 Task: Search one way flight ticket for 2 adults, 2 infants in seat and 1 infant on lap in first from Flagstaff: Flagstaff Pulliam Airport to Rock Springs: Southwest Wyoming Regional Airport (rock Springs Sweetwater County Airport) on 8-5-2023. Choice of flights is Westjet. Number of bags: 1 checked bag. Price is upto 75000. Outbound departure time preference is 15:15.
Action: Mouse moved to (375, 326)
Screenshot: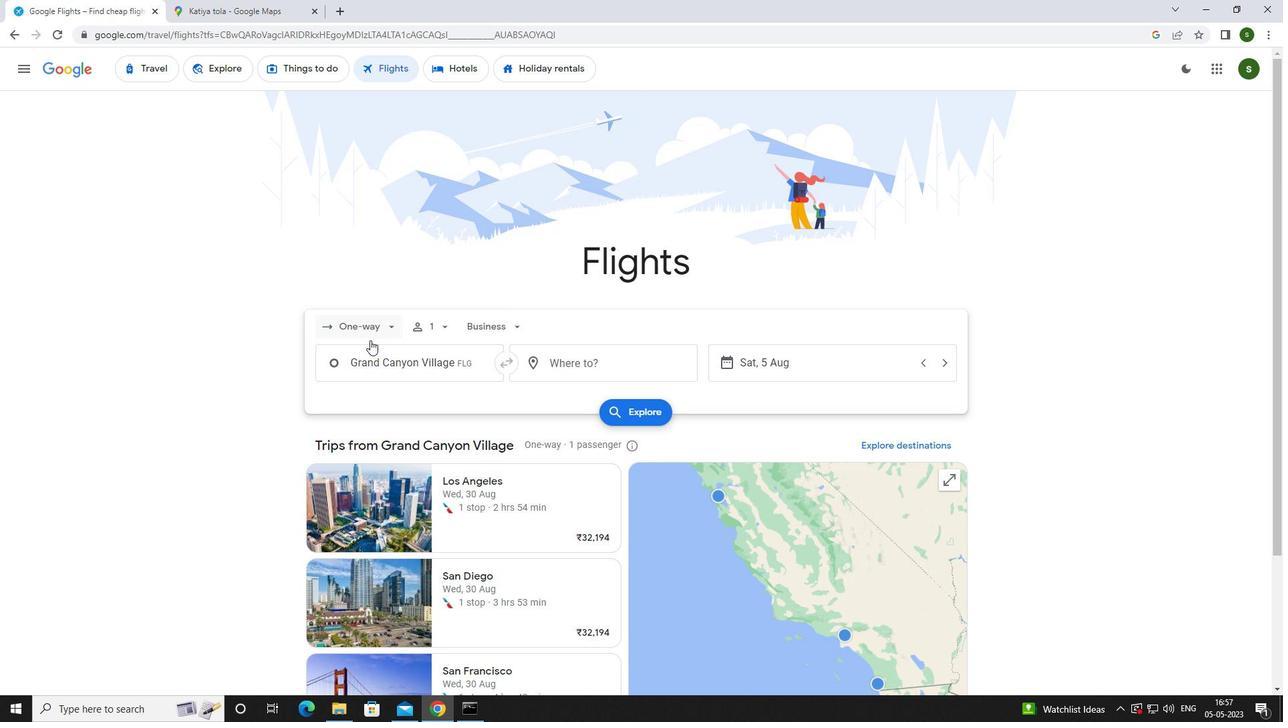 
Action: Mouse pressed left at (375, 326)
Screenshot: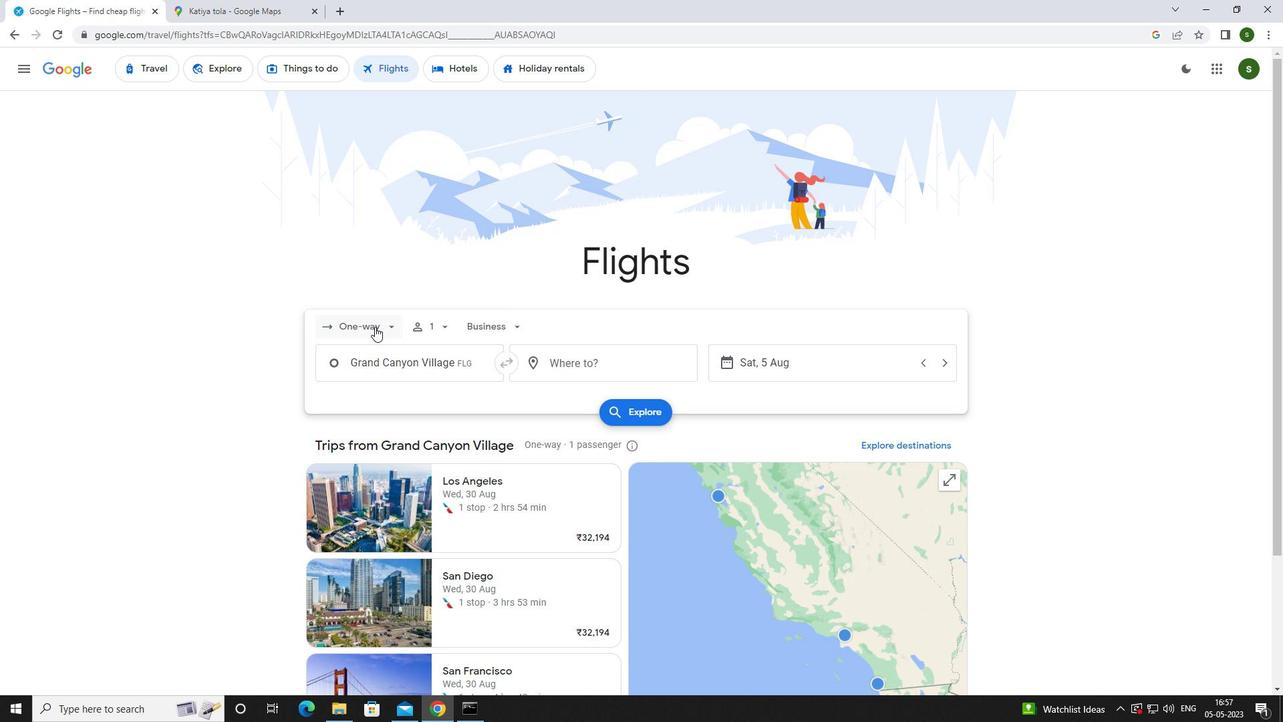 
Action: Mouse moved to (385, 389)
Screenshot: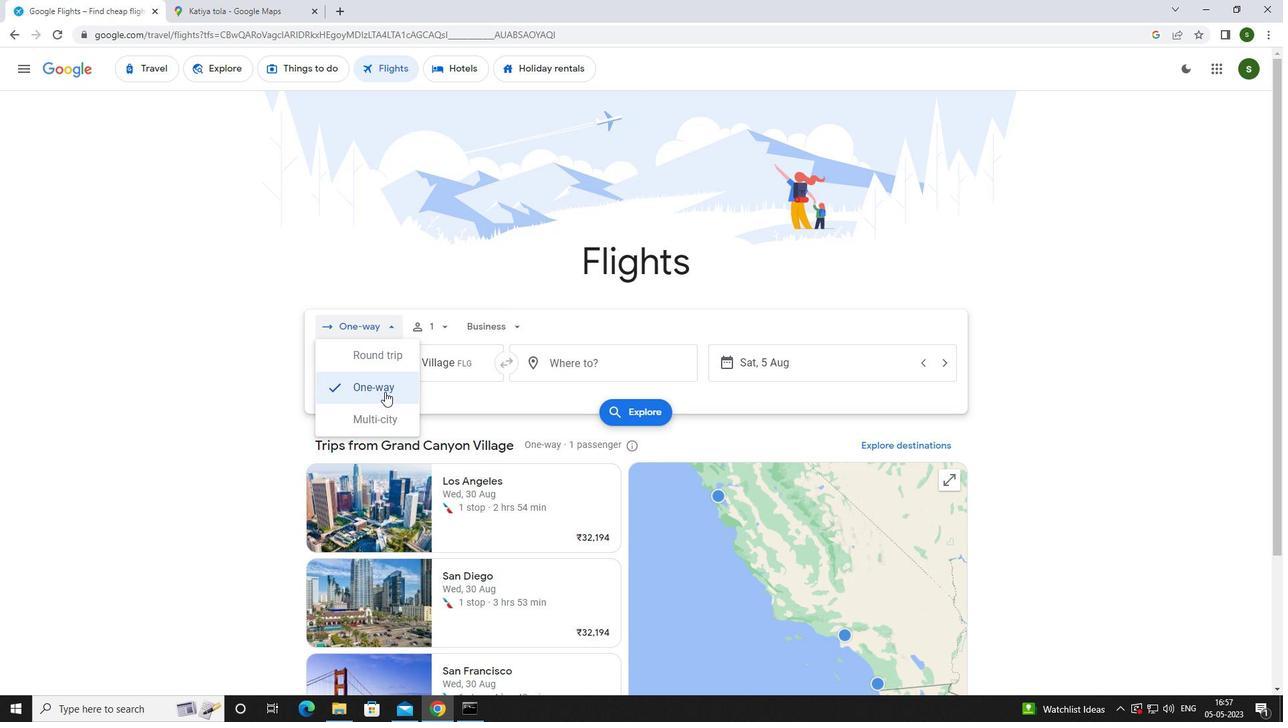 
Action: Mouse pressed left at (385, 389)
Screenshot: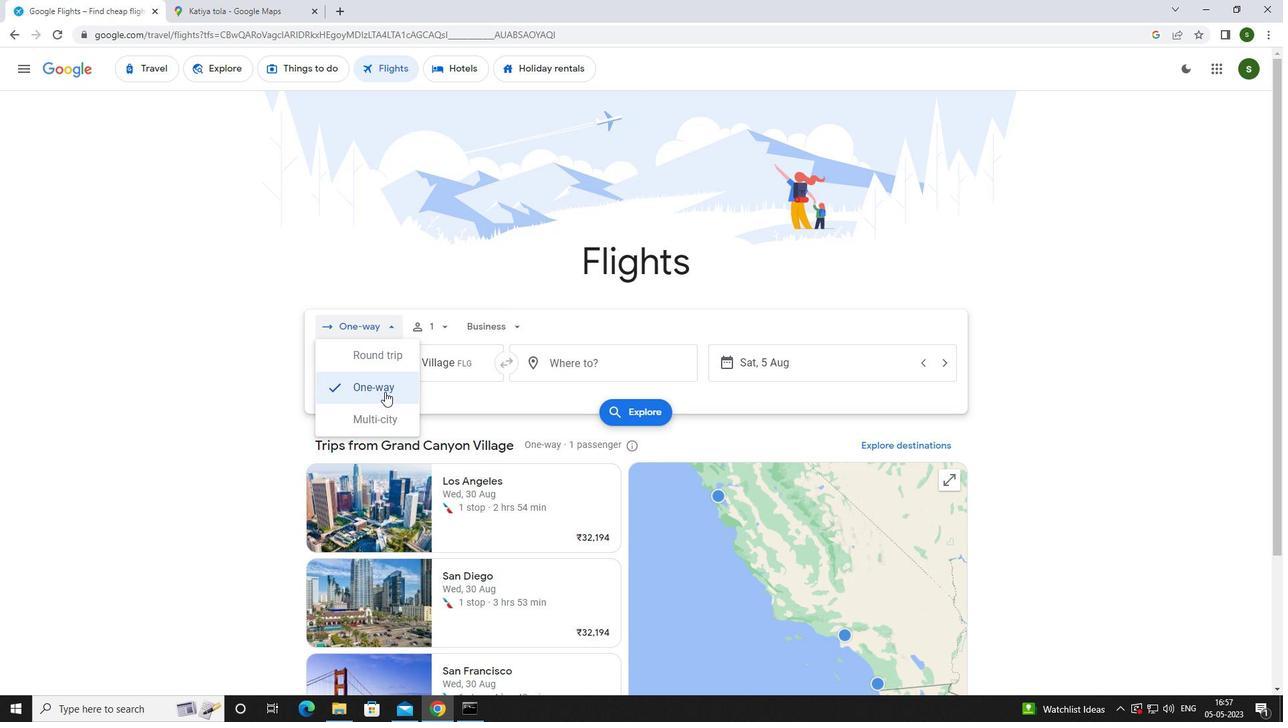 
Action: Mouse moved to (433, 328)
Screenshot: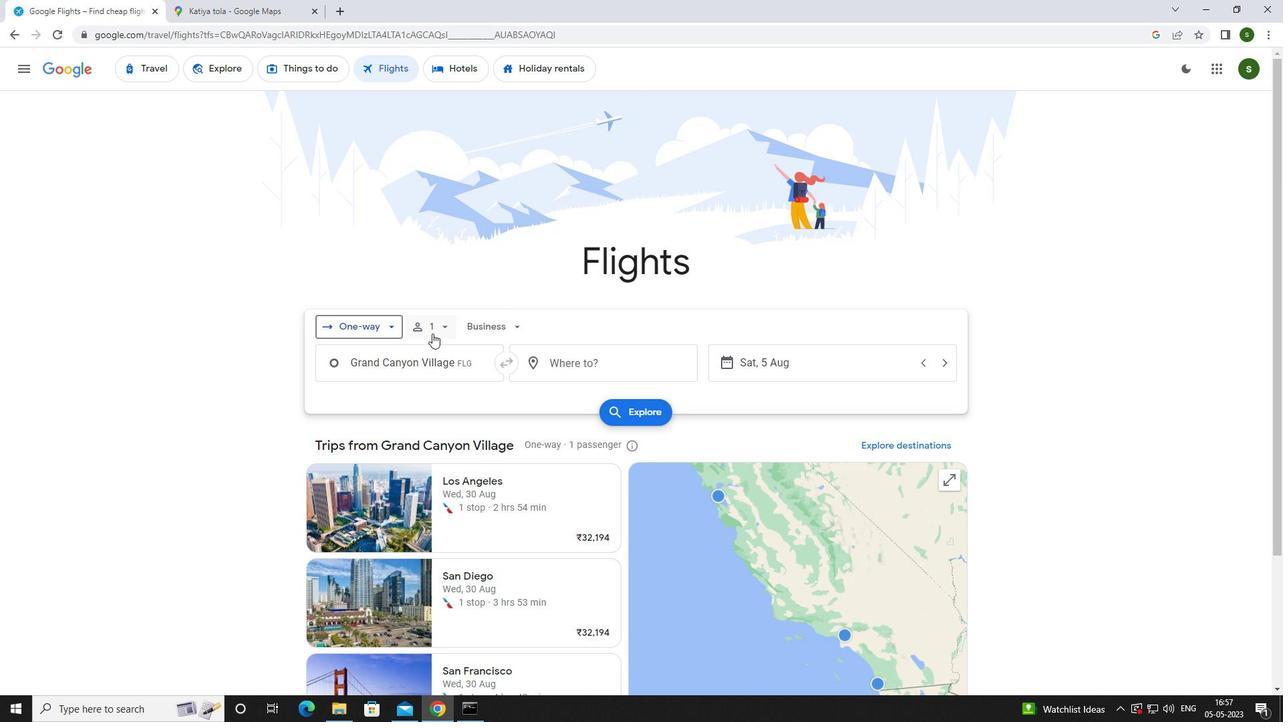 
Action: Mouse pressed left at (433, 328)
Screenshot: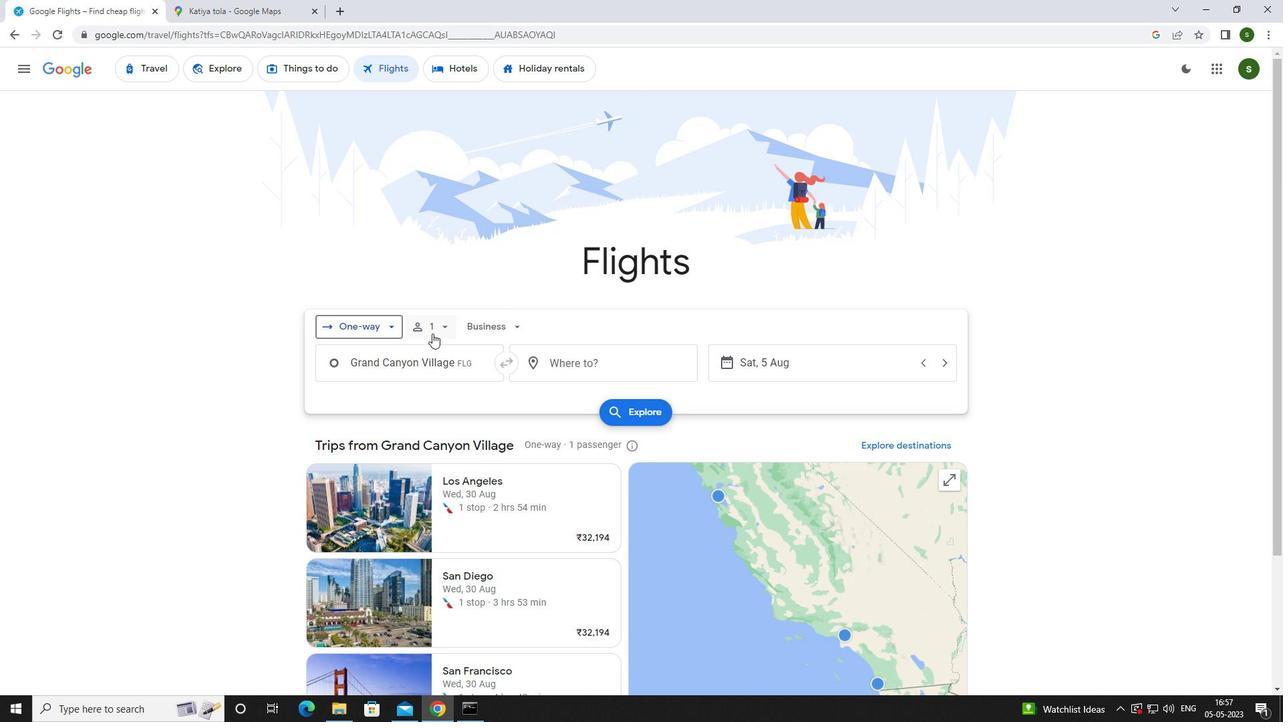 
Action: Mouse moved to (545, 361)
Screenshot: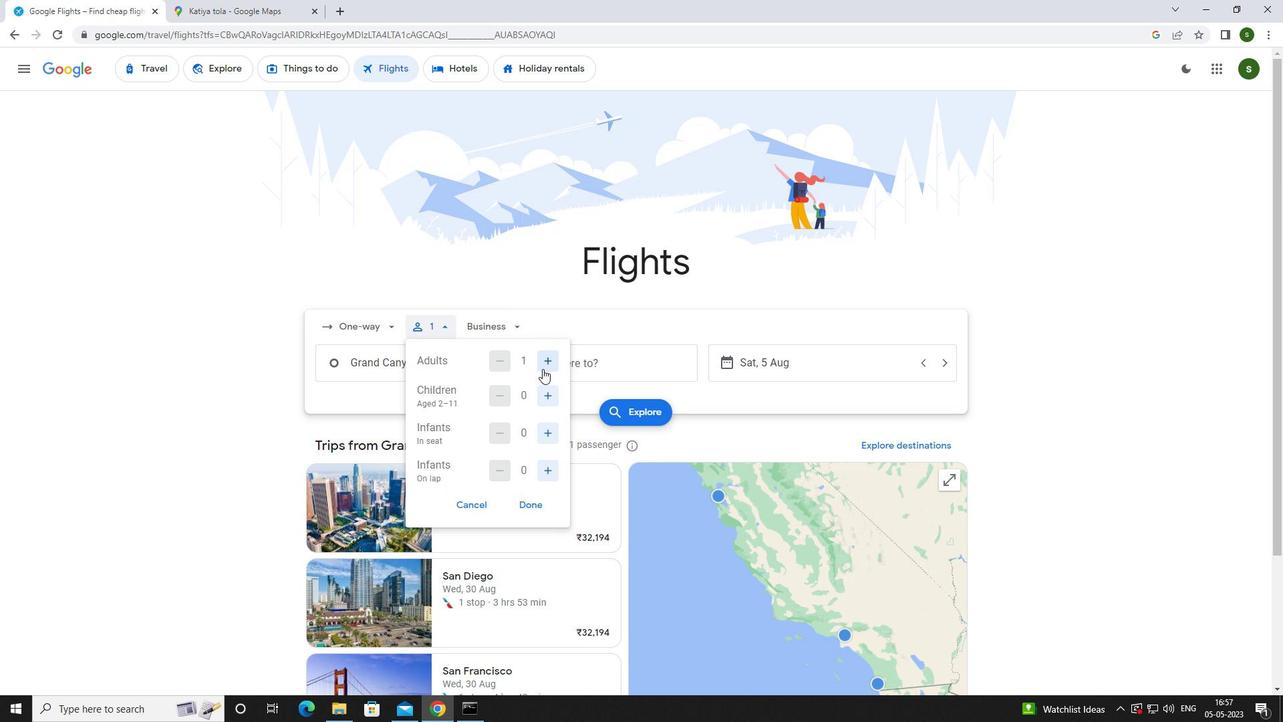 
Action: Mouse pressed left at (545, 361)
Screenshot: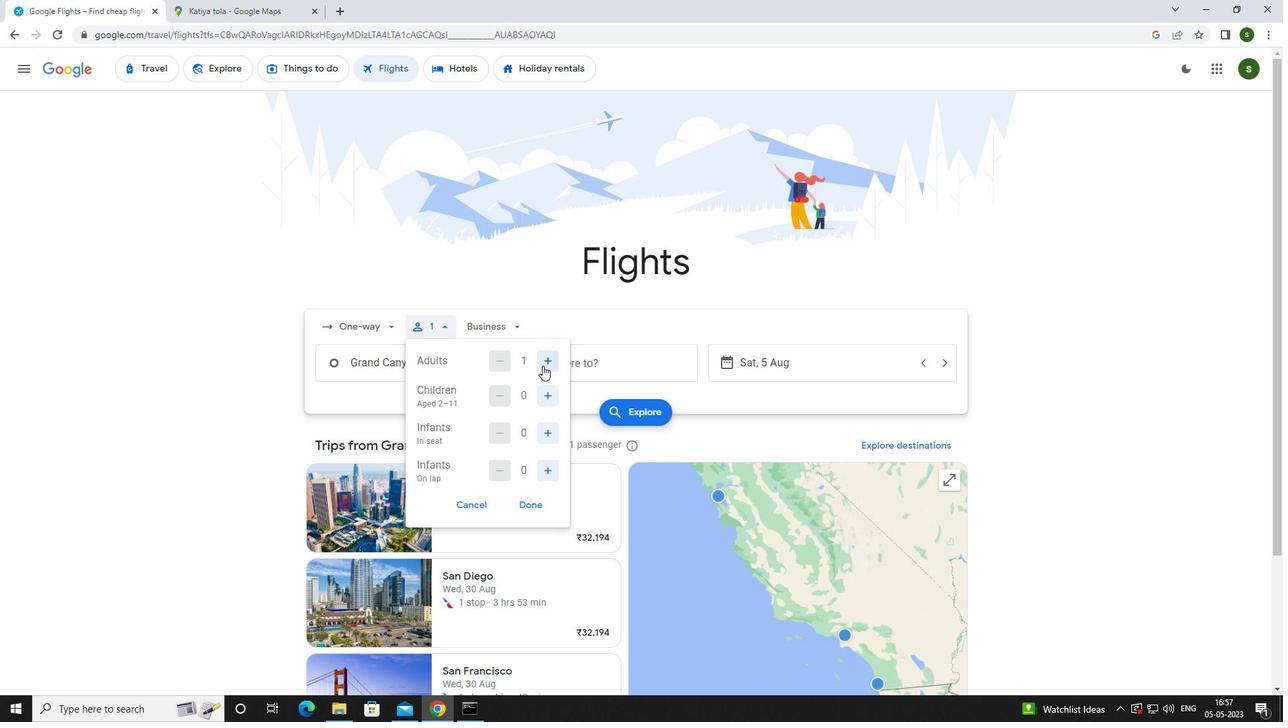 
Action: Mouse moved to (554, 435)
Screenshot: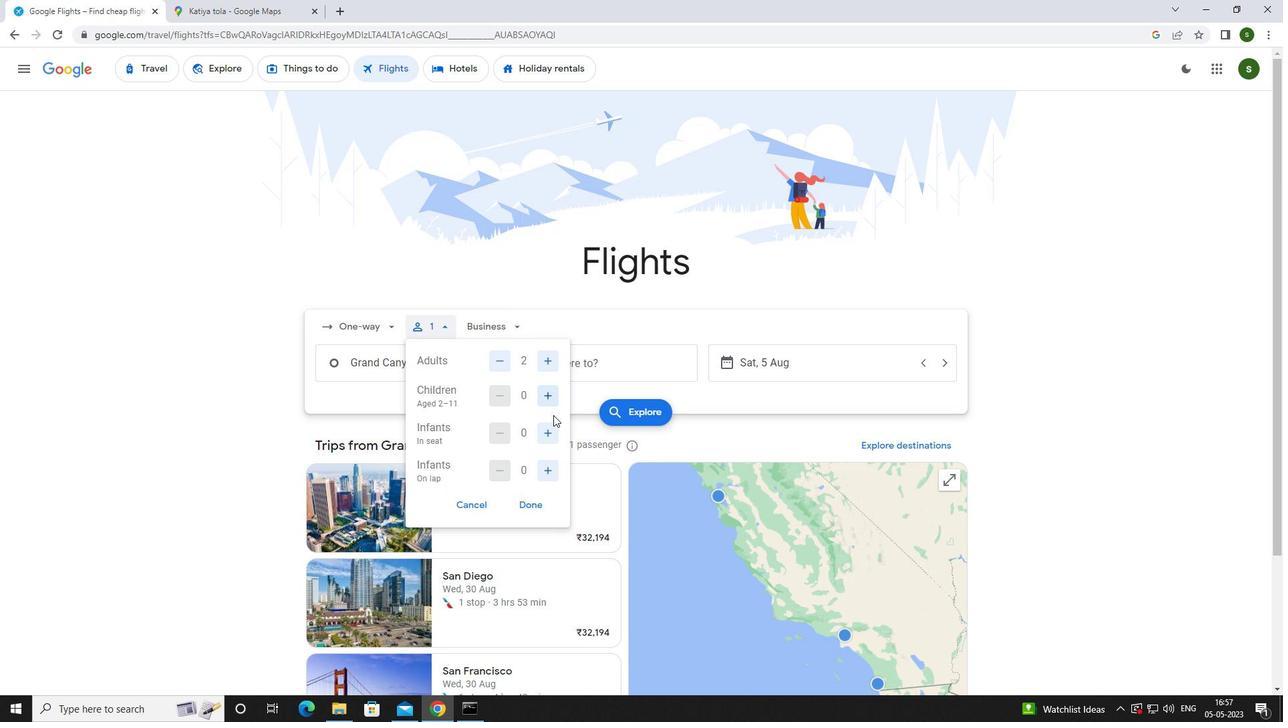 
Action: Mouse pressed left at (554, 435)
Screenshot: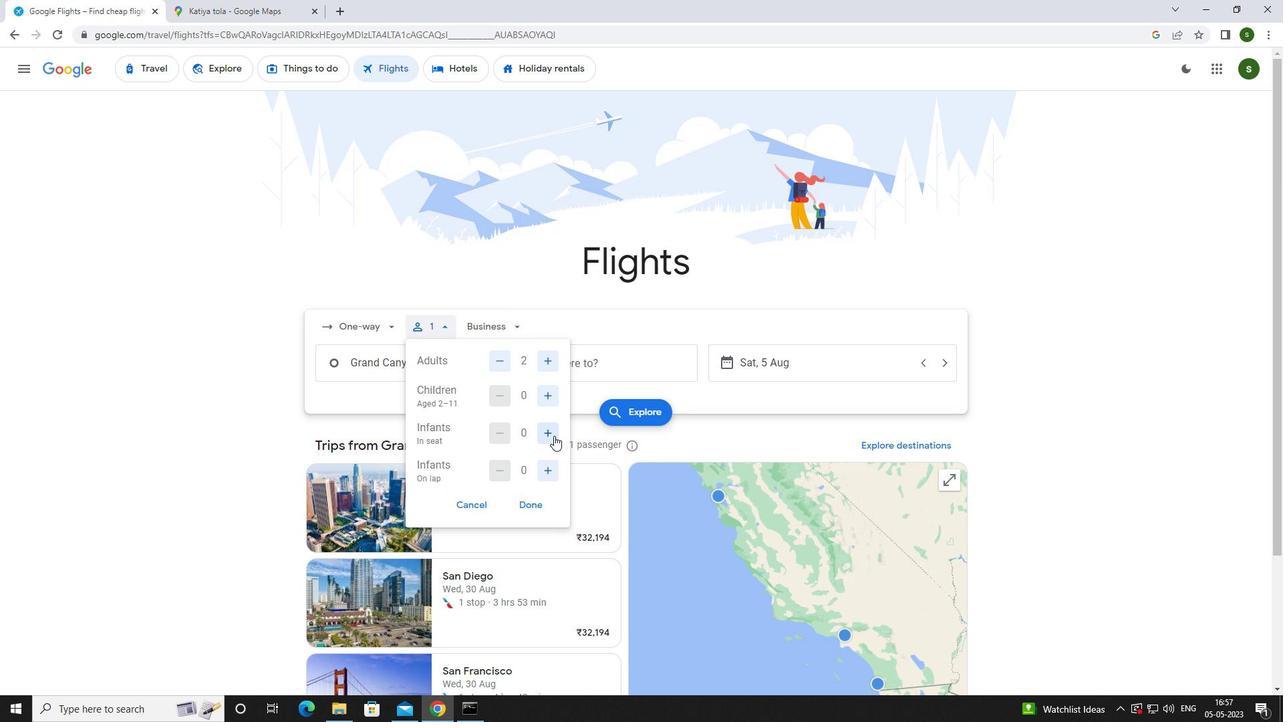 
Action: Mouse pressed left at (554, 435)
Screenshot: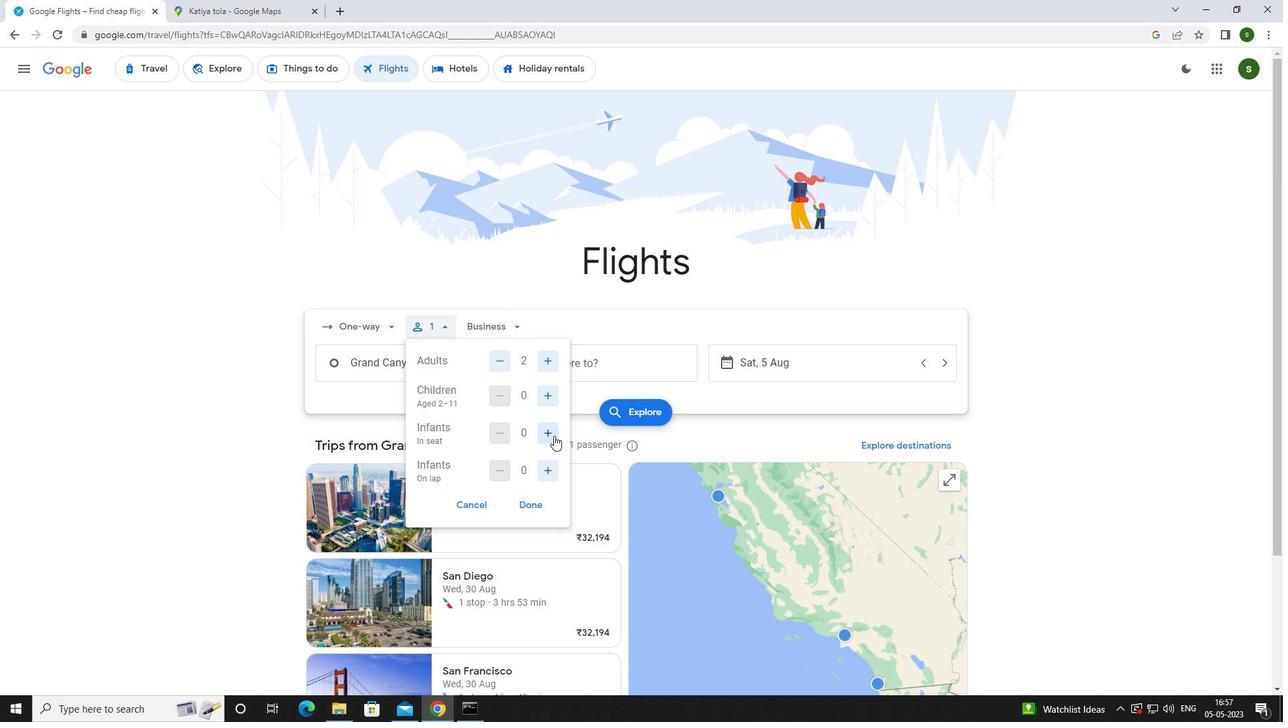 
Action: Mouse moved to (551, 472)
Screenshot: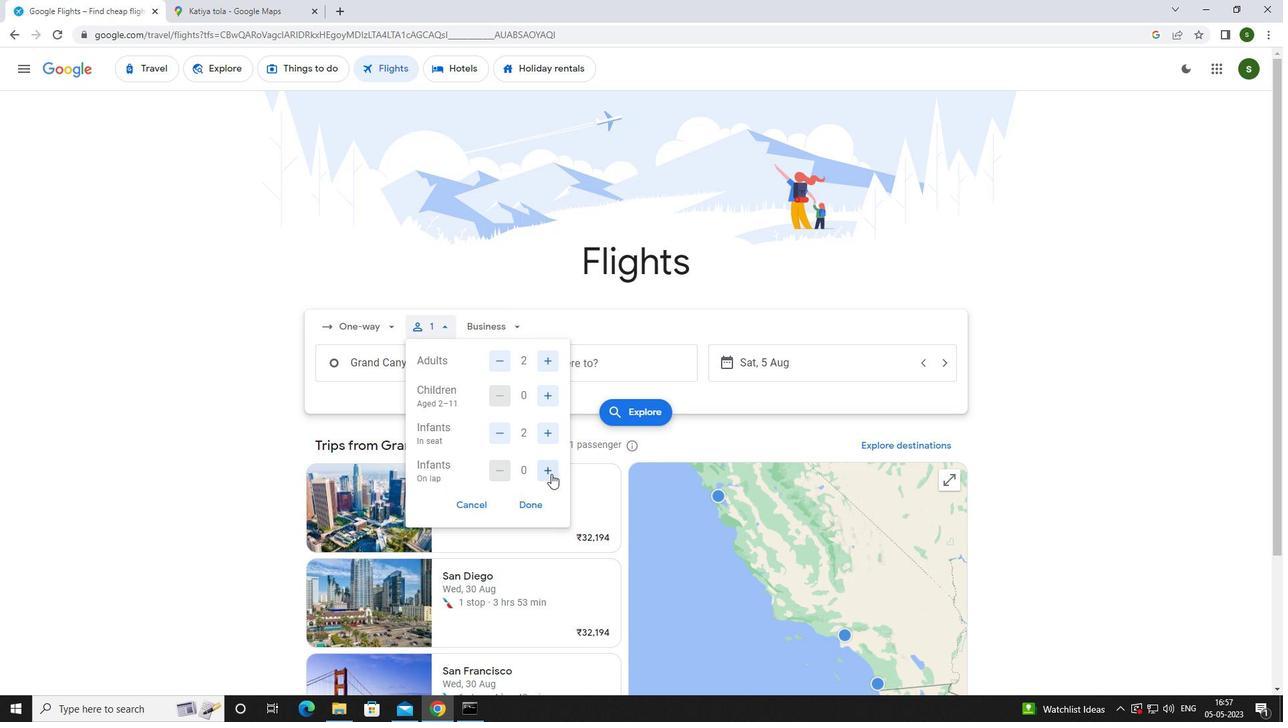 
Action: Mouse pressed left at (551, 472)
Screenshot: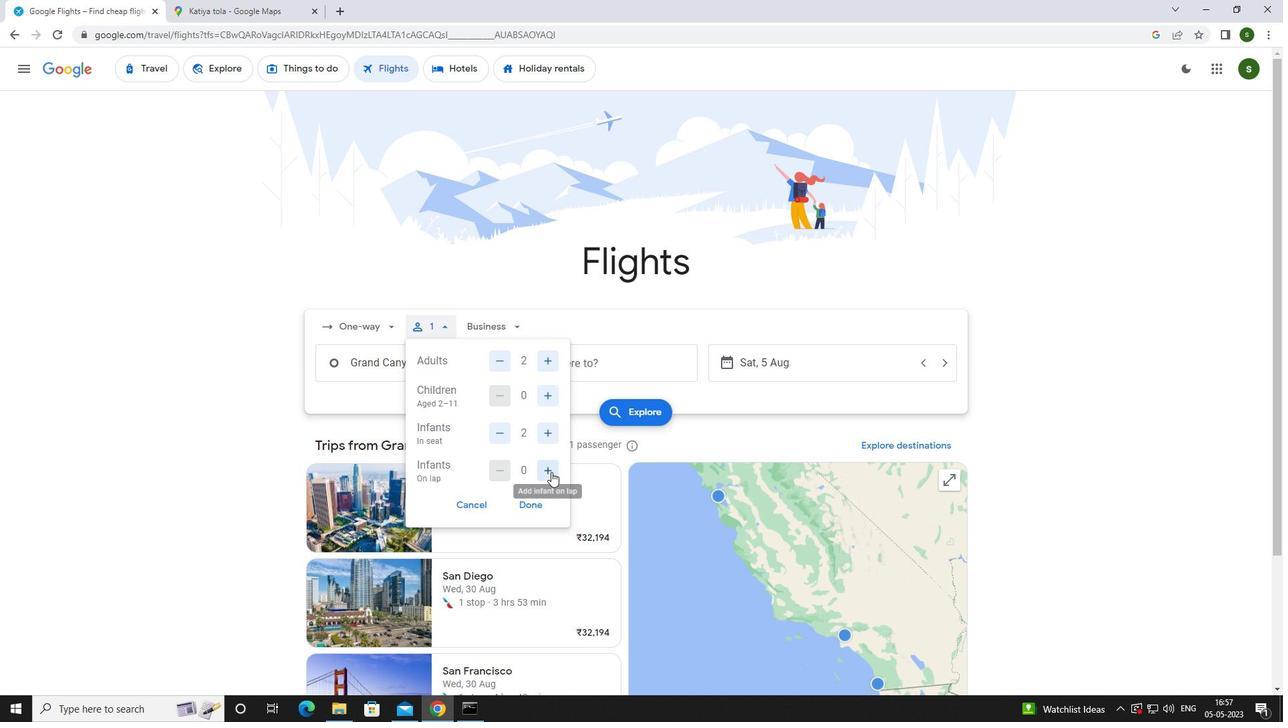 
Action: Mouse moved to (518, 329)
Screenshot: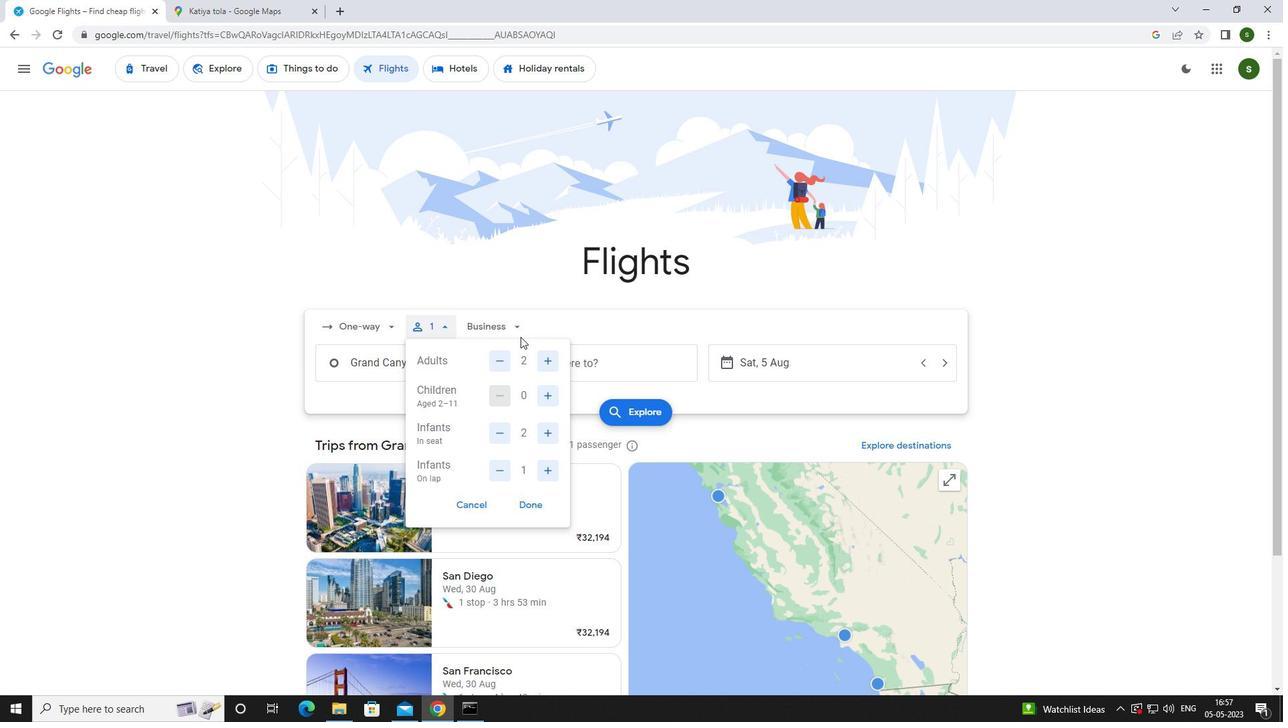 
Action: Mouse pressed left at (518, 329)
Screenshot: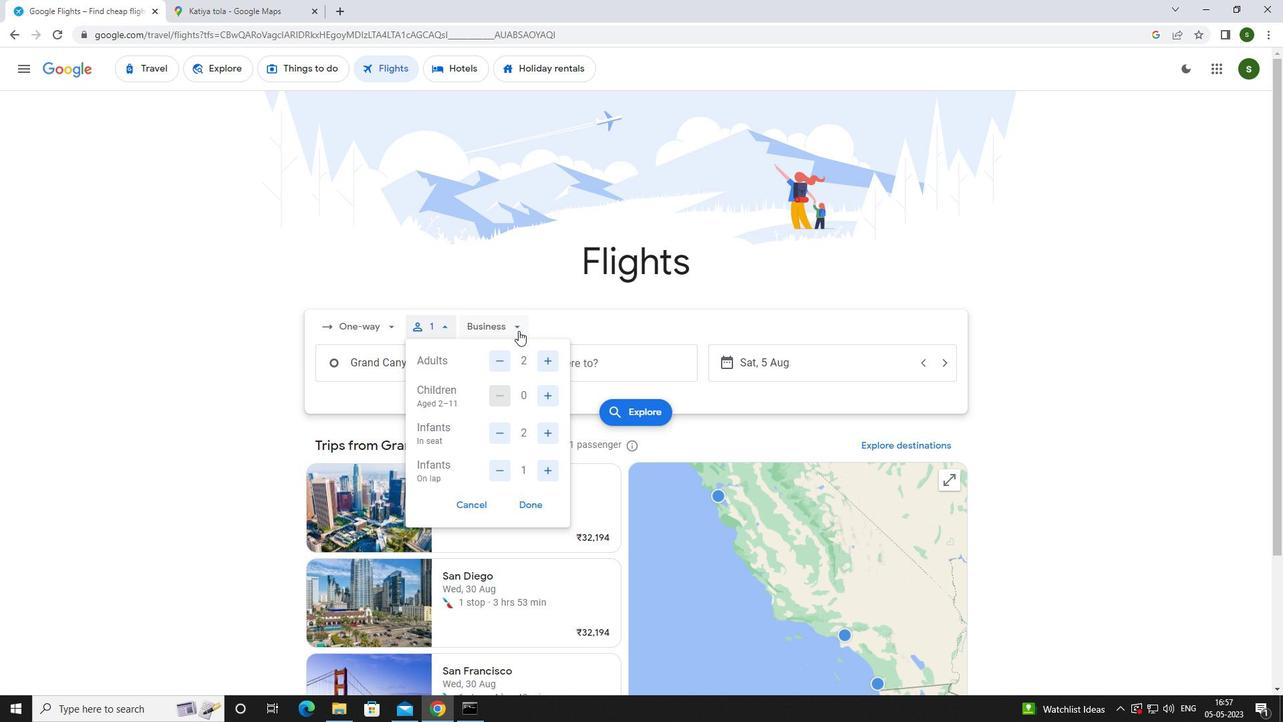 
Action: Mouse moved to (527, 450)
Screenshot: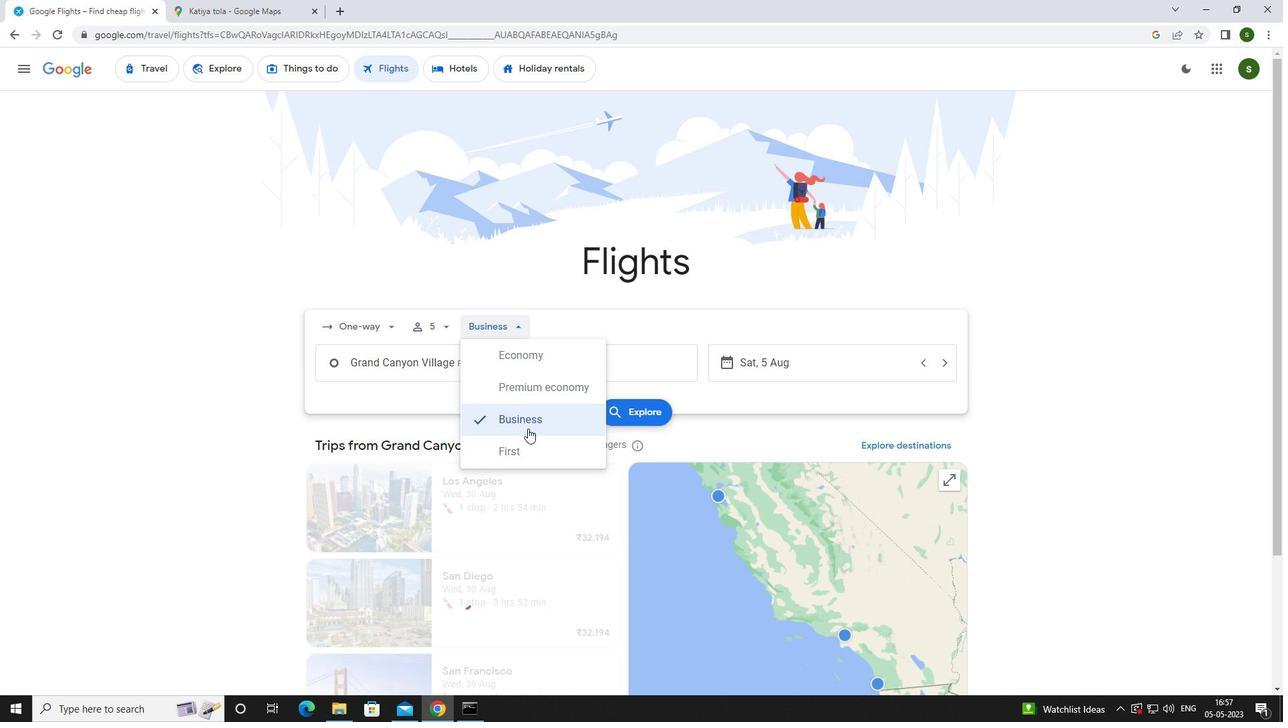 
Action: Mouse pressed left at (527, 450)
Screenshot: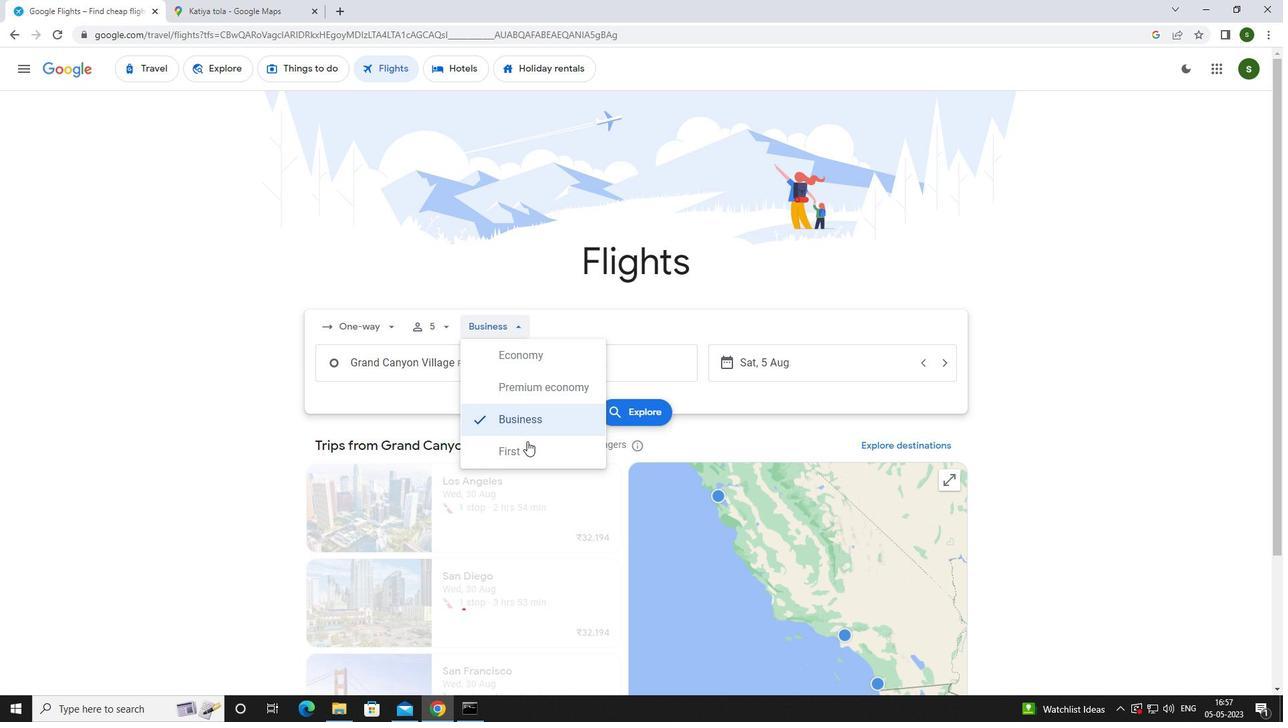 
Action: Mouse moved to (456, 361)
Screenshot: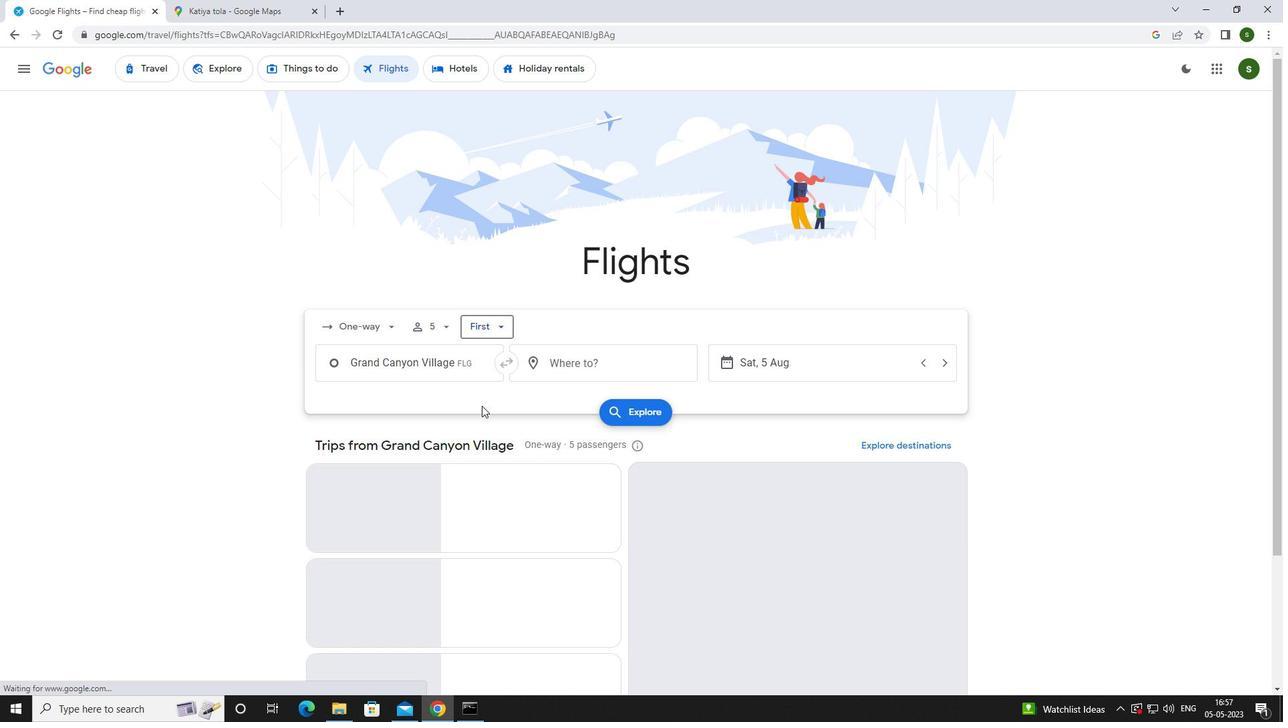 
Action: Mouse pressed left at (456, 361)
Screenshot: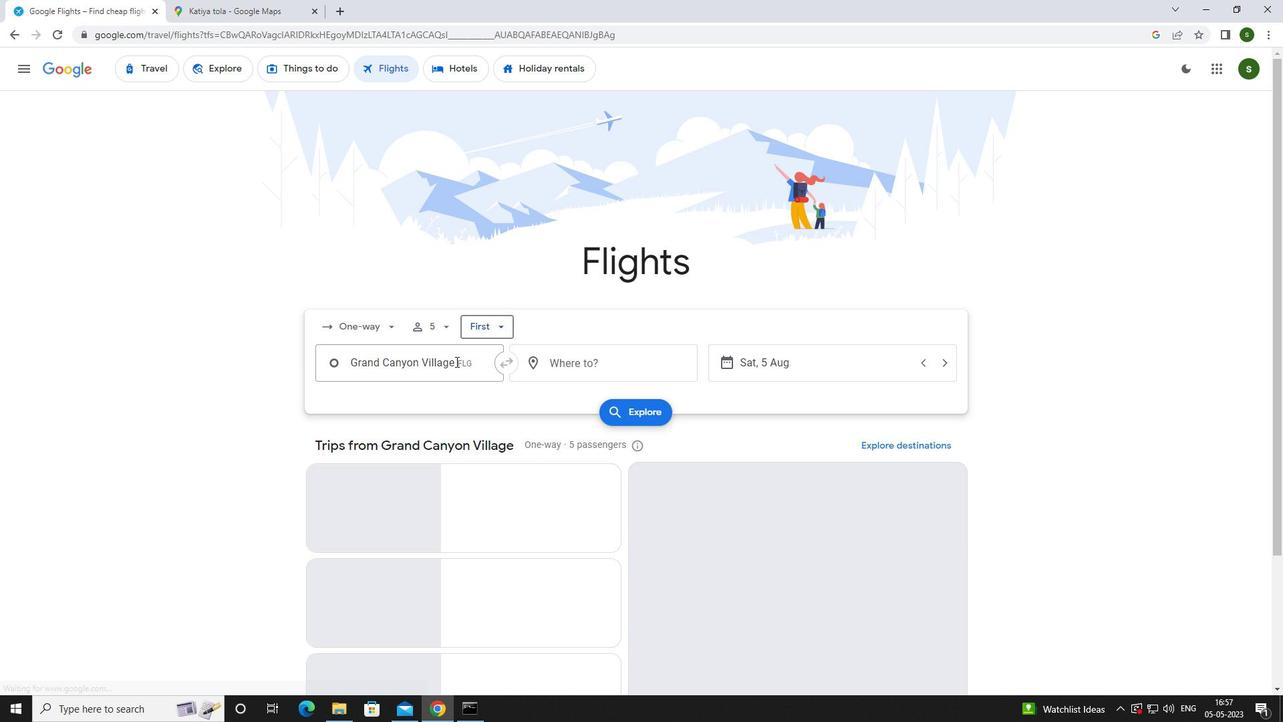 
Action: Key pressed <Key.caps_lock>f<Key.caps_lock>lagst
Screenshot: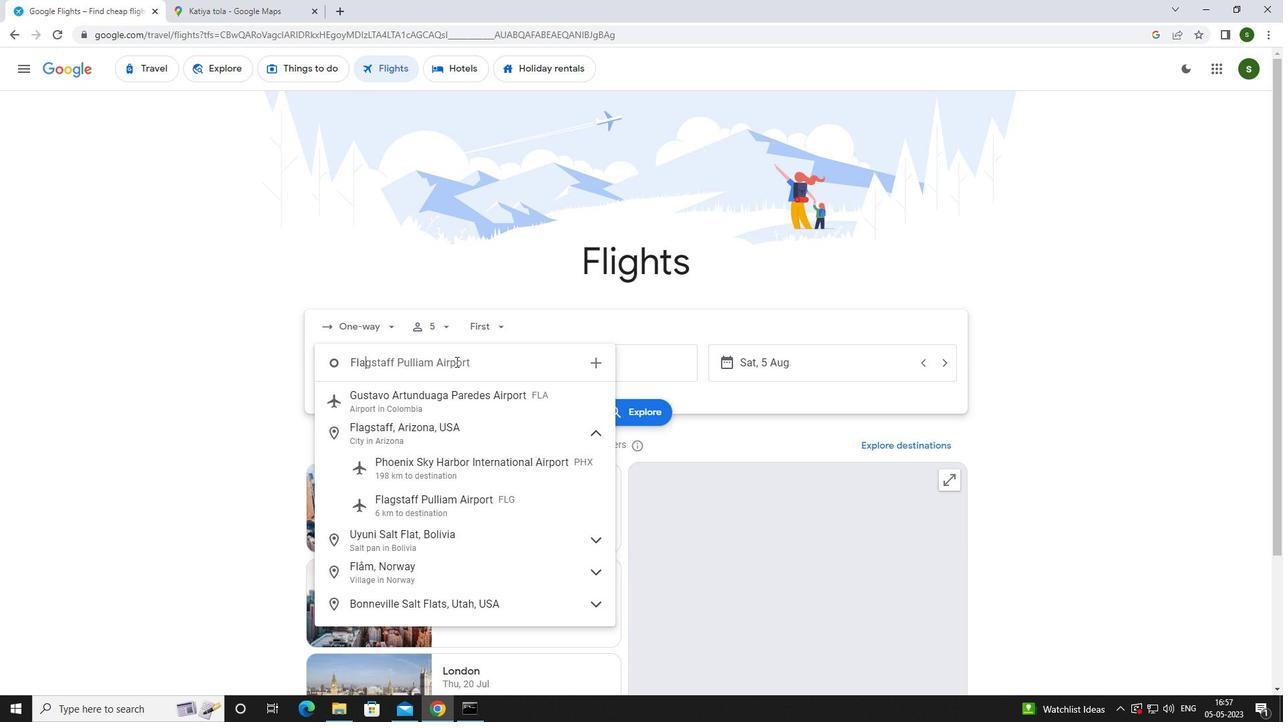 
Action: Mouse moved to (489, 459)
Screenshot: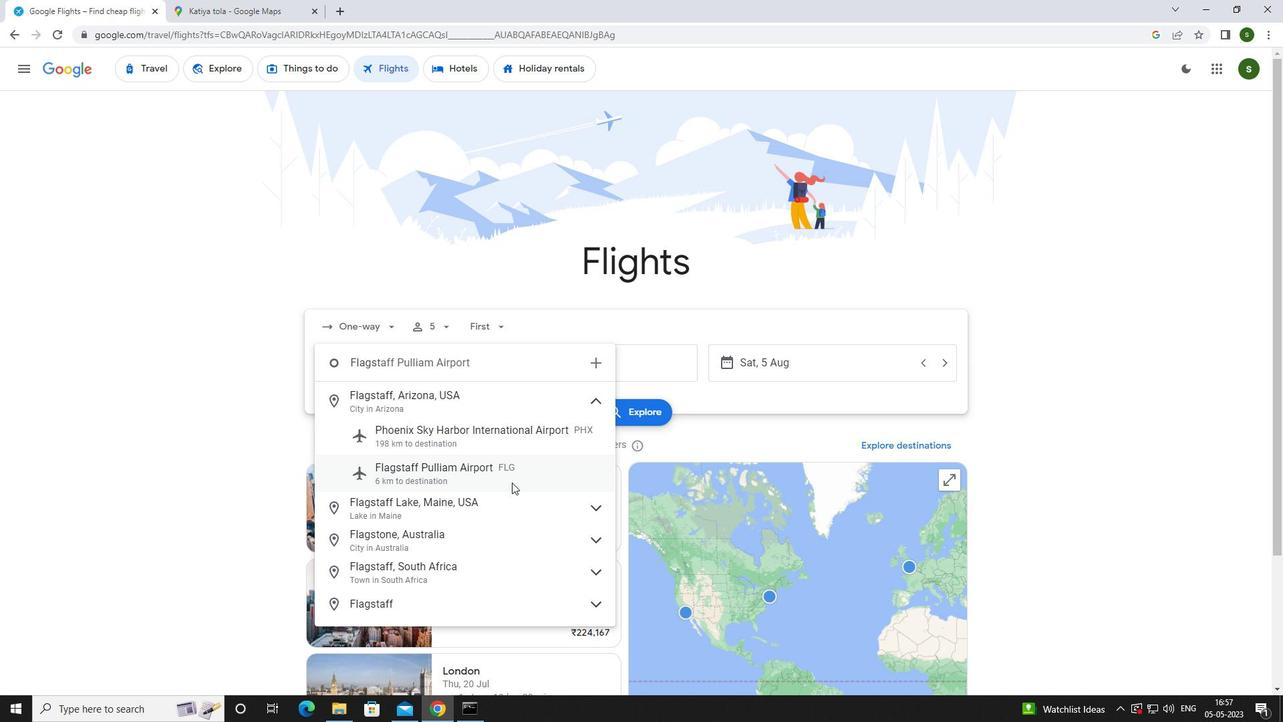 
Action: Mouse pressed left at (489, 459)
Screenshot: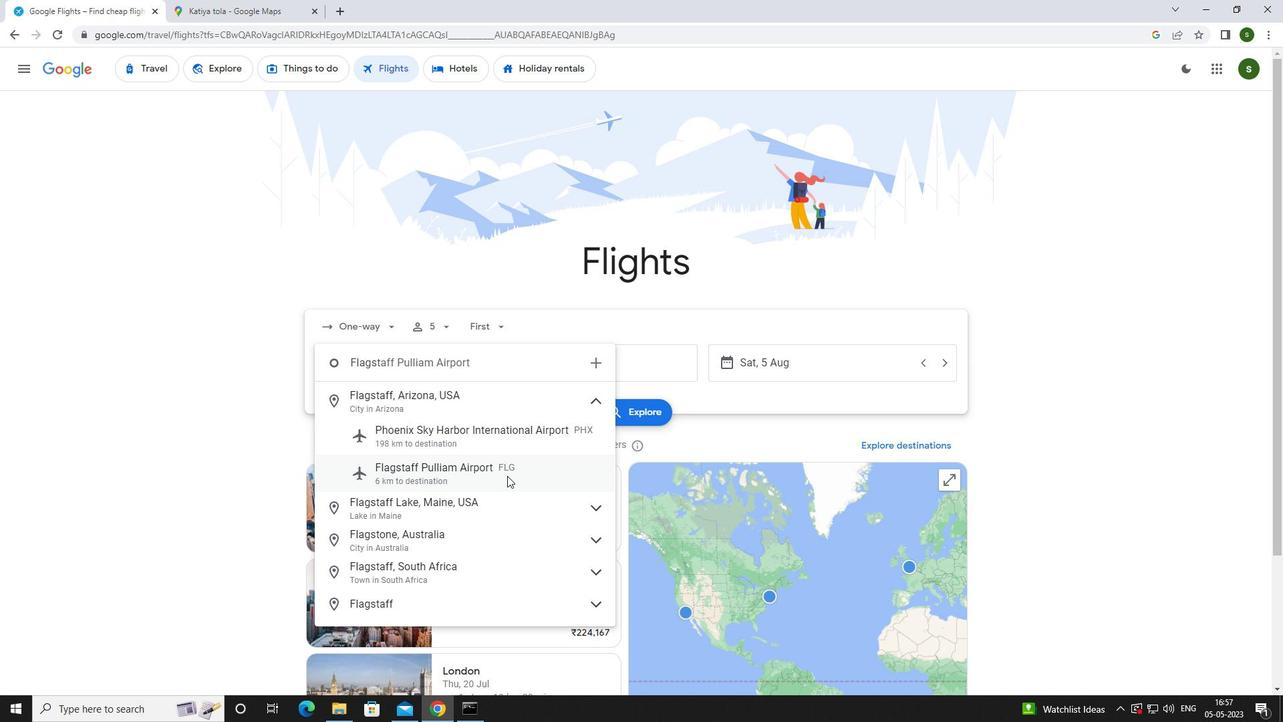 
Action: Mouse moved to (591, 371)
Screenshot: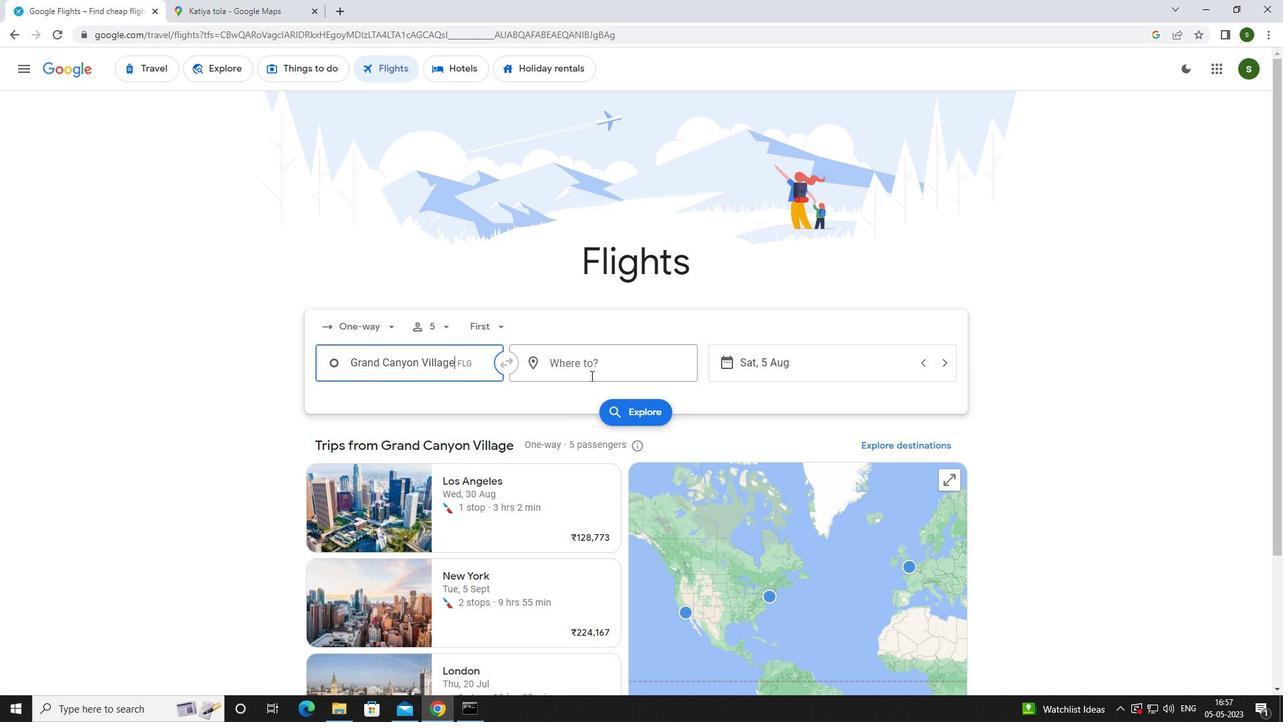 
Action: Mouse pressed left at (591, 371)
Screenshot: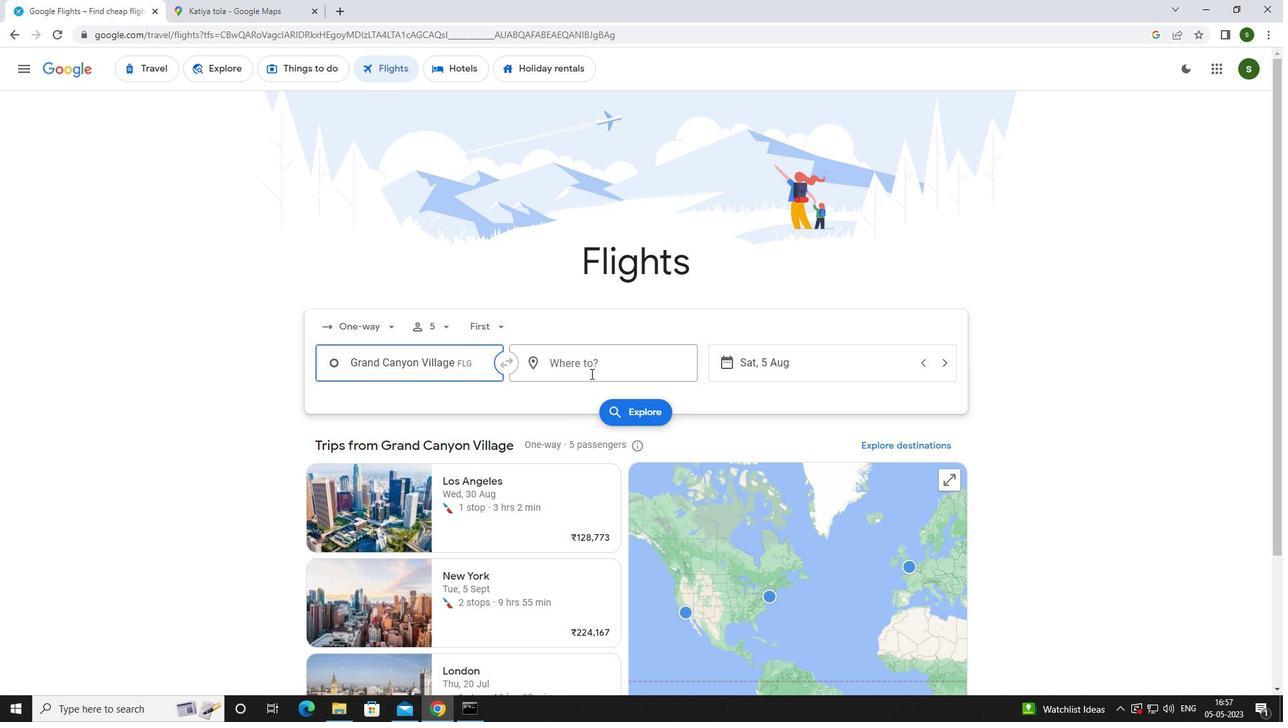 
Action: Key pressed <Key.caps_lock>r<Key.caps_lock>ock<Key.caps_lock>s<Key.caps_lock>p<Key.backspace><Key.backspace><Key.space><Key.caps_lock>s<Key.caps_lock>p
Screenshot: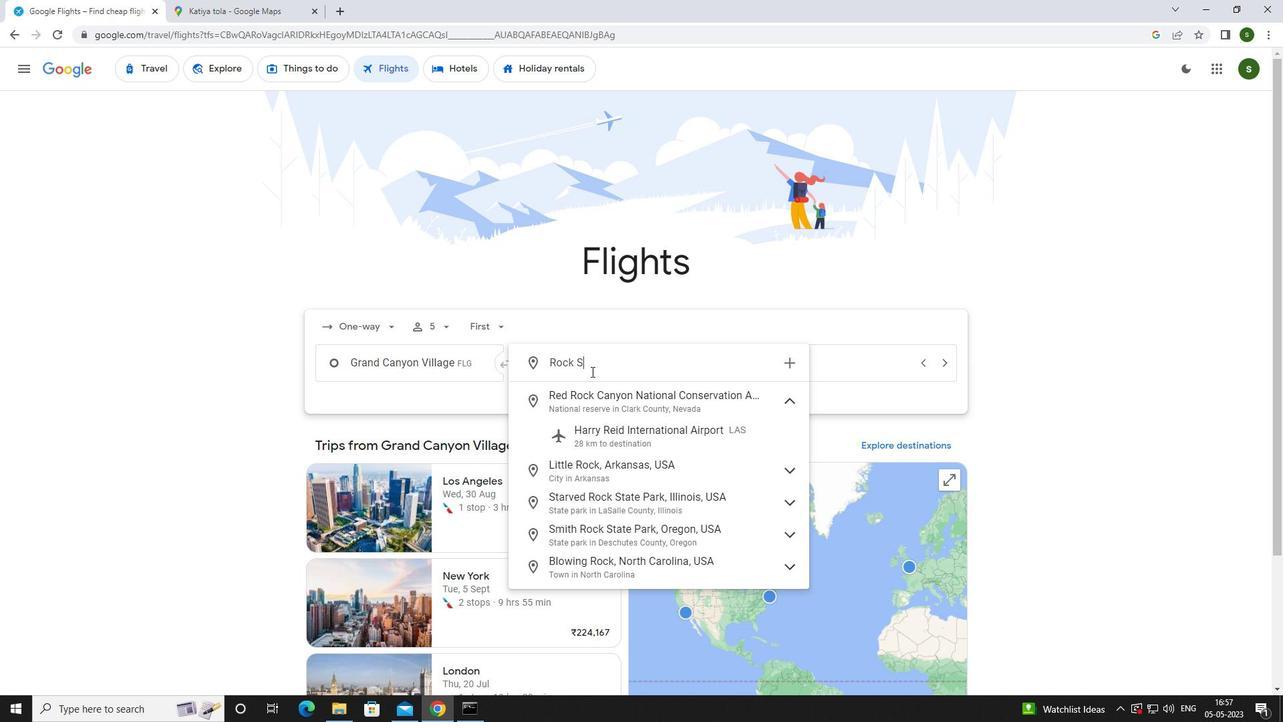 
Action: Mouse moved to (645, 479)
Screenshot: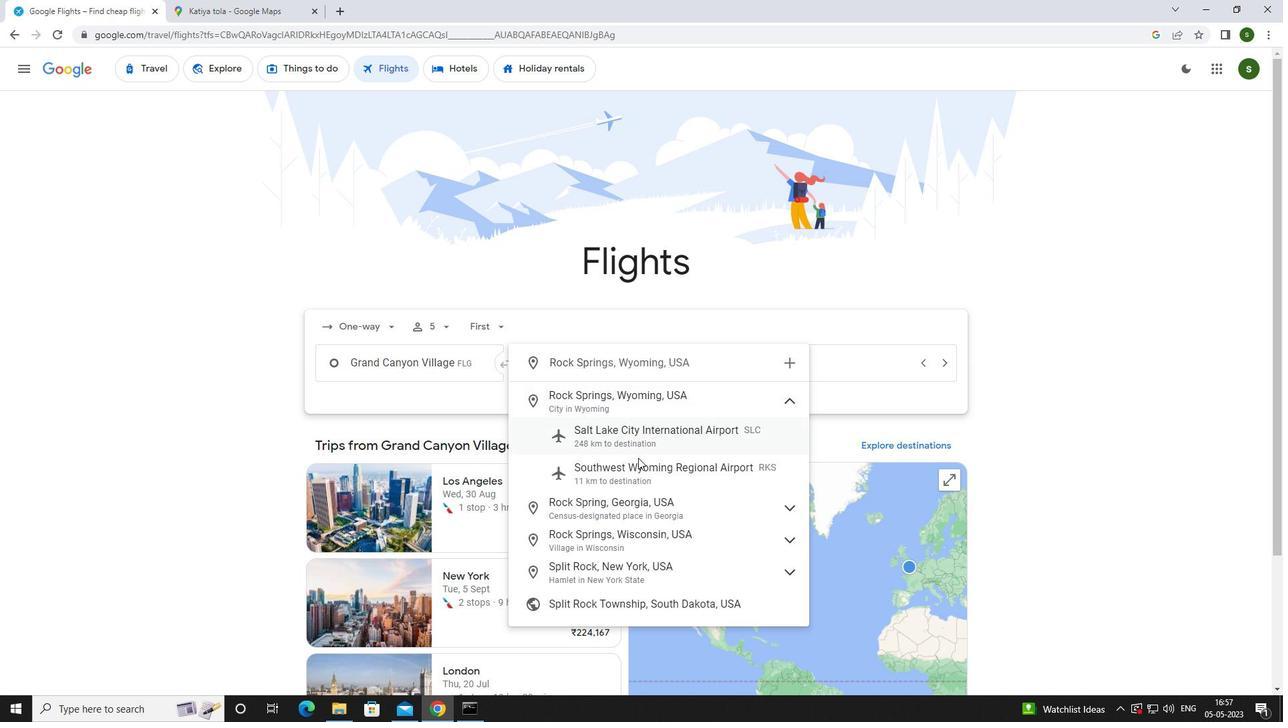
Action: Mouse pressed left at (645, 479)
Screenshot: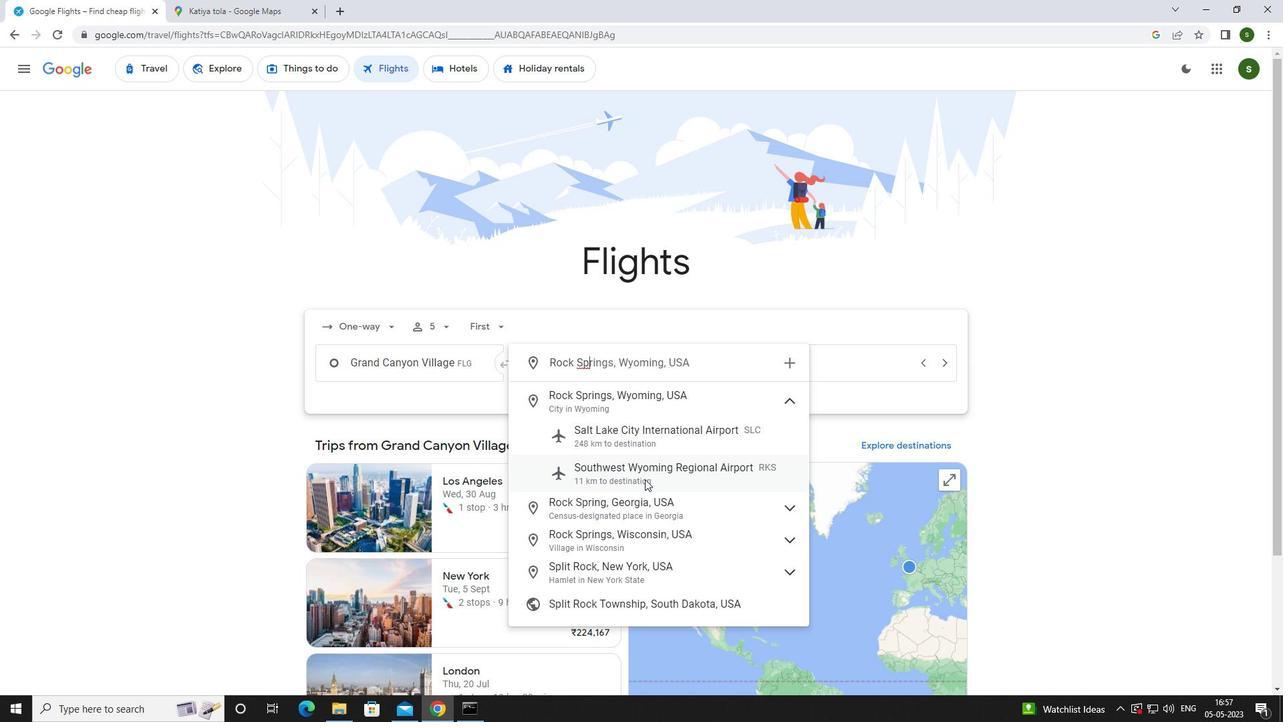 
Action: Mouse moved to (828, 361)
Screenshot: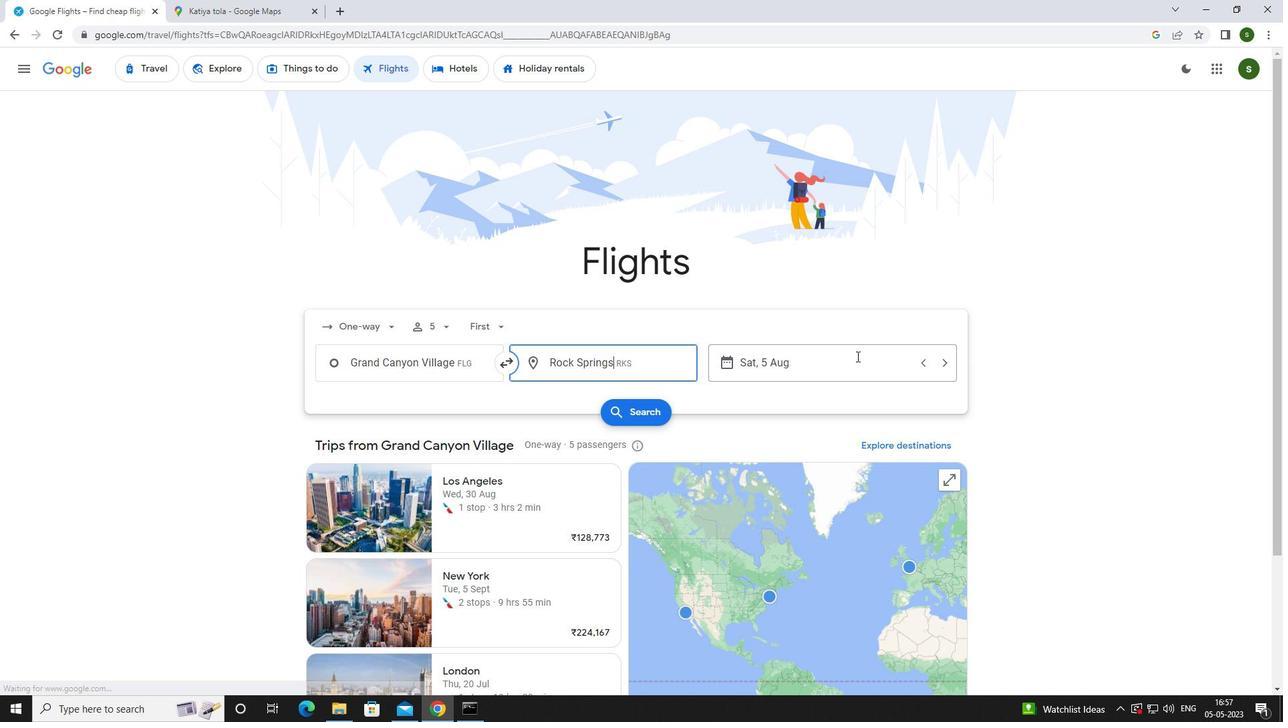 
Action: Mouse pressed left at (828, 361)
Screenshot: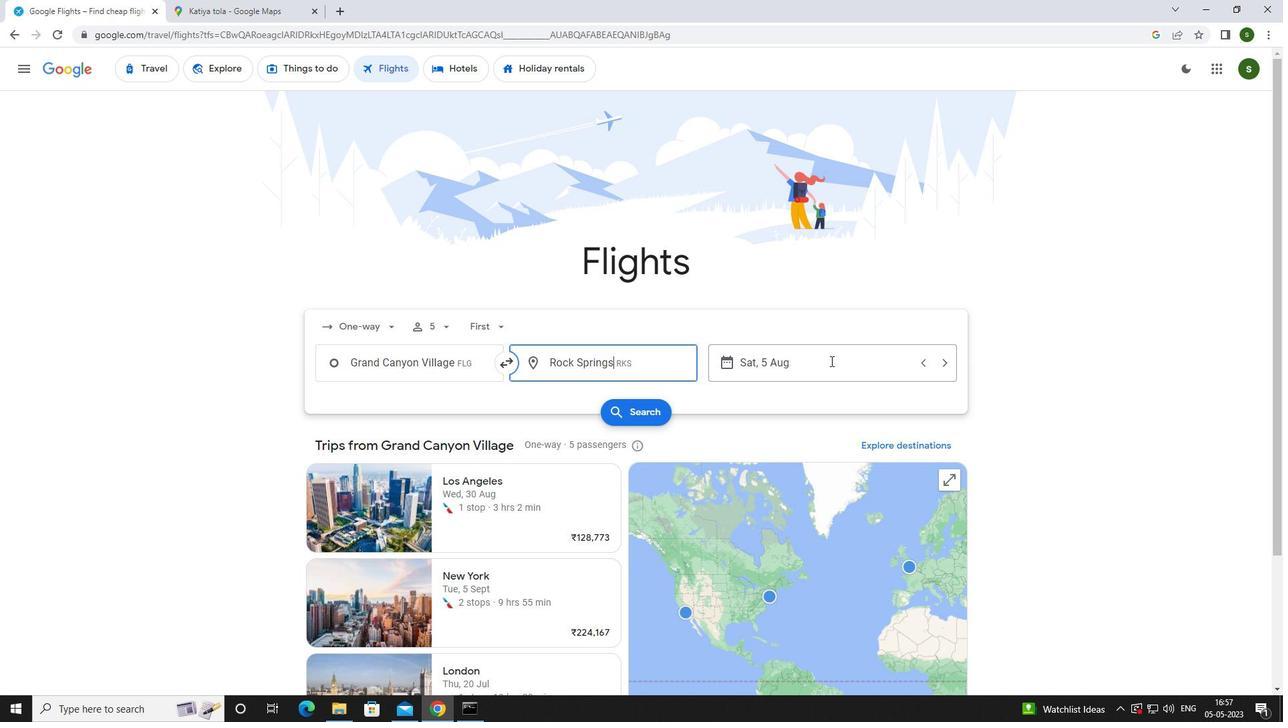 
Action: Mouse moved to (679, 444)
Screenshot: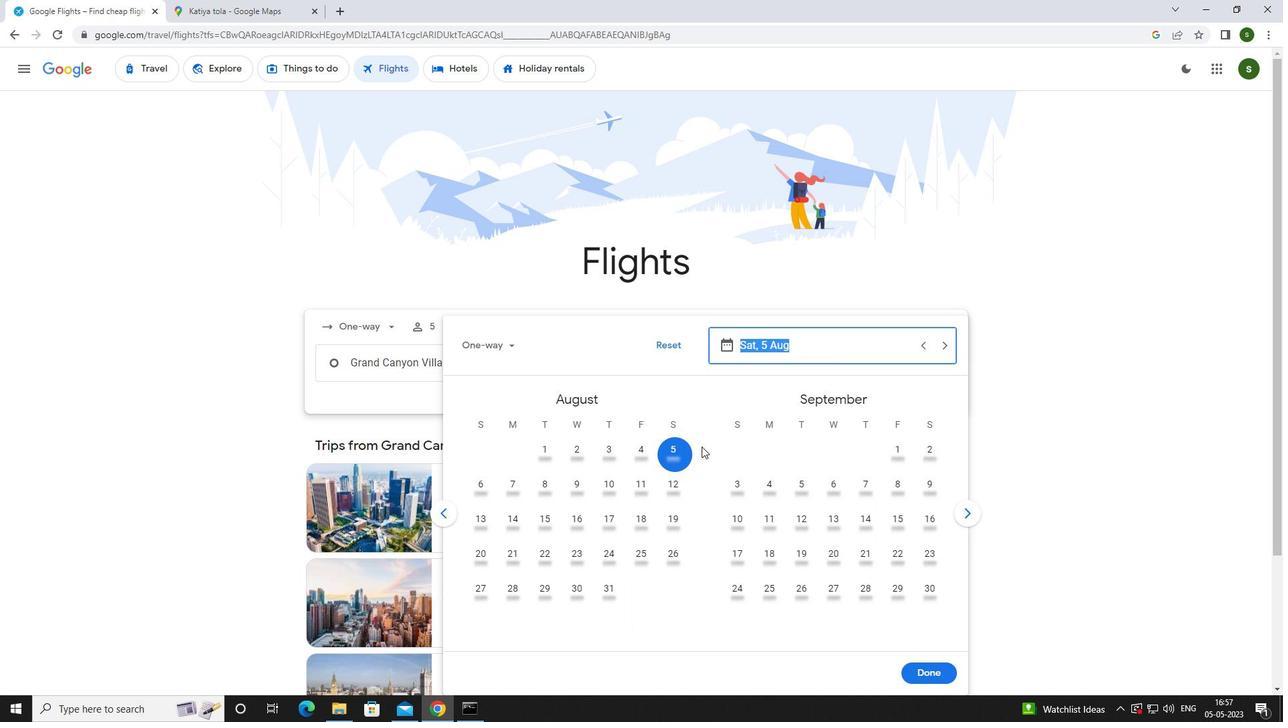 
Action: Mouse pressed left at (679, 444)
Screenshot: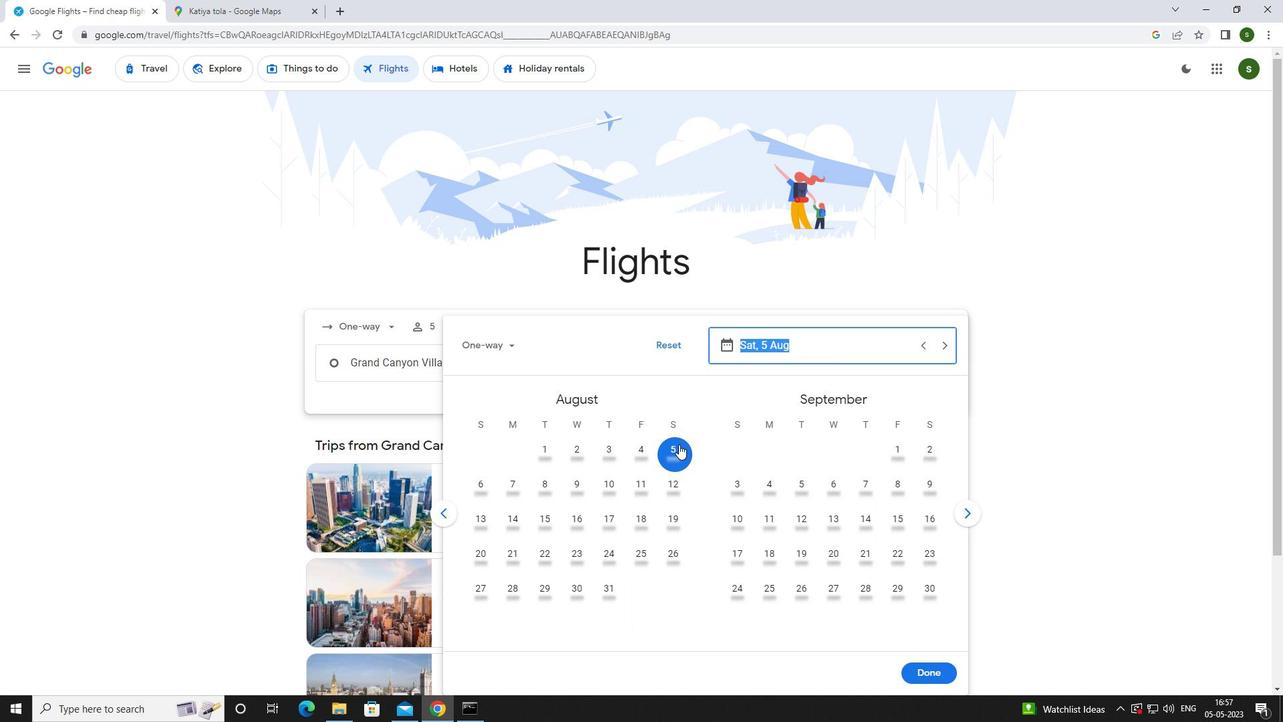 
Action: Mouse moved to (920, 663)
Screenshot: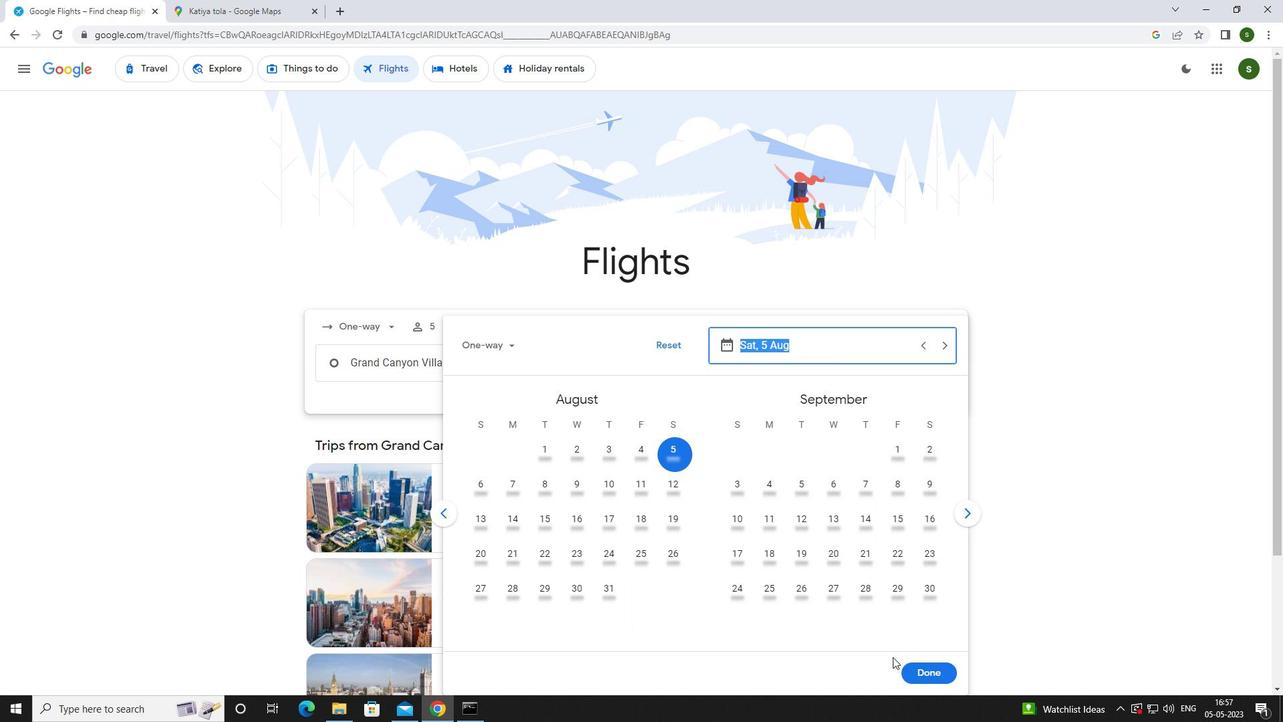 
Action: Mouse pressed left at (920, 663)
Screenshot: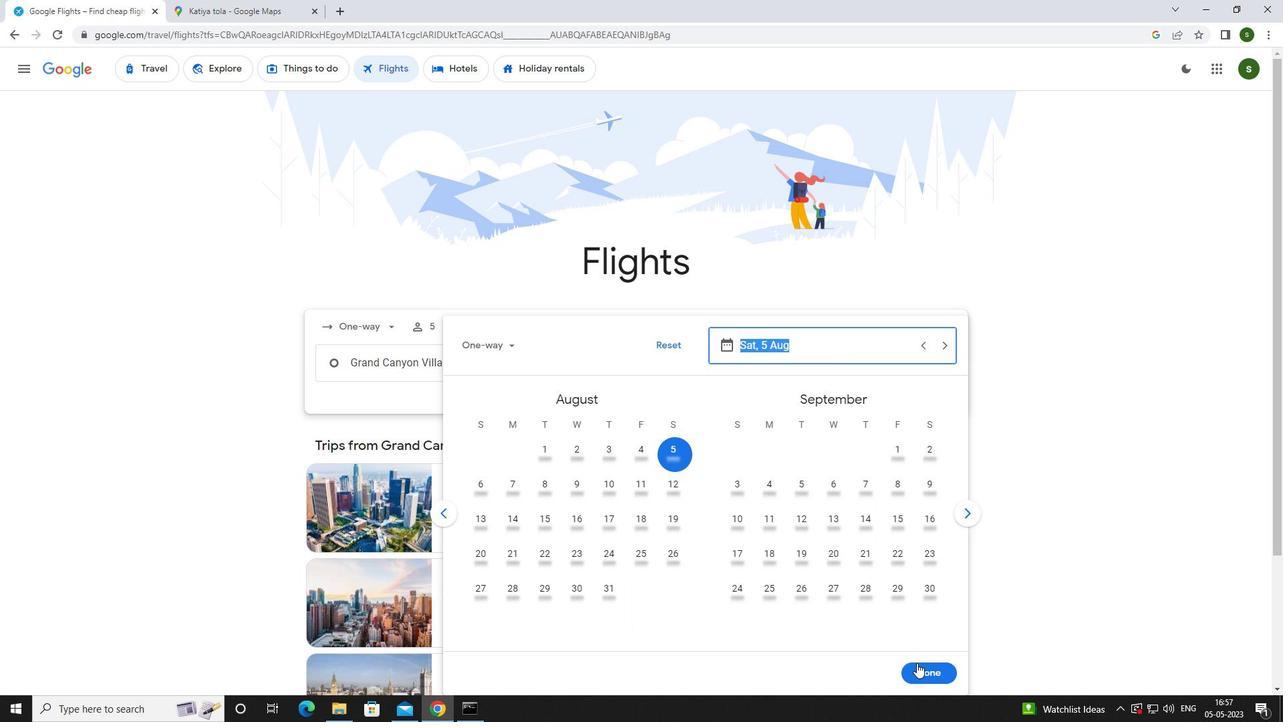 
Action: Mouse moved to (627, 407)
Screenshot: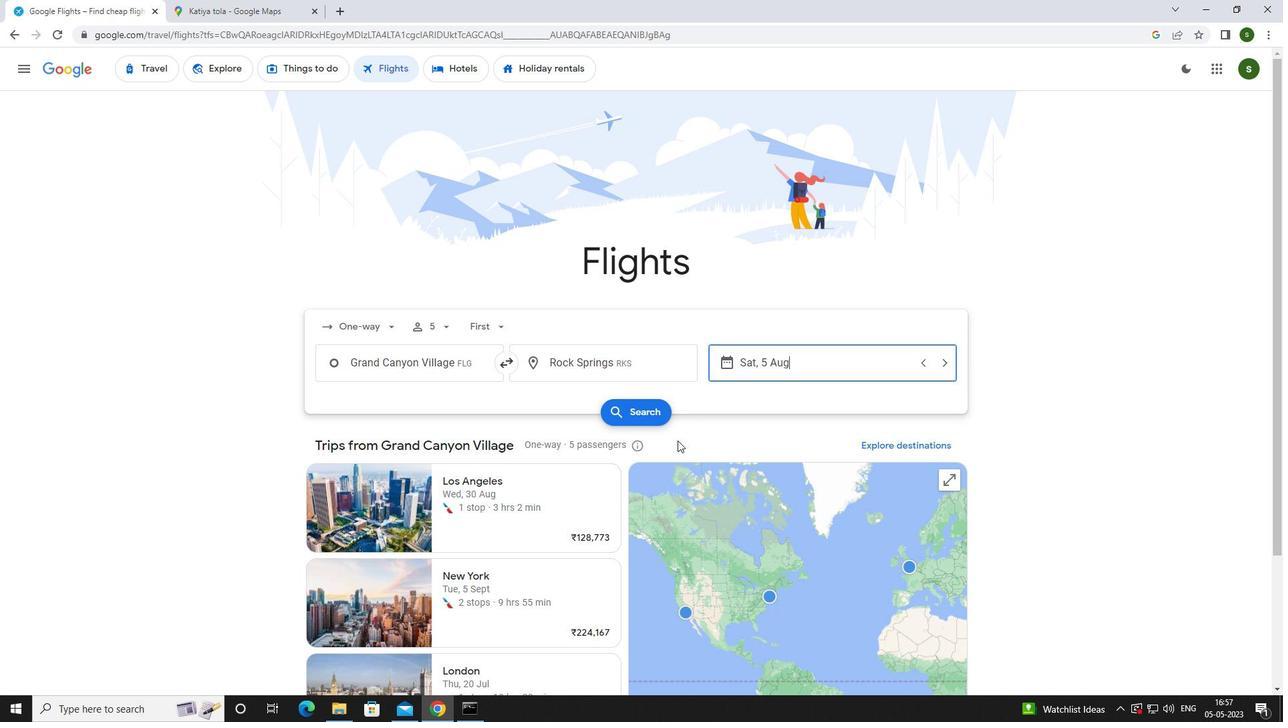 
Action: Mouse pressed left at (627, 407)
Screenshot: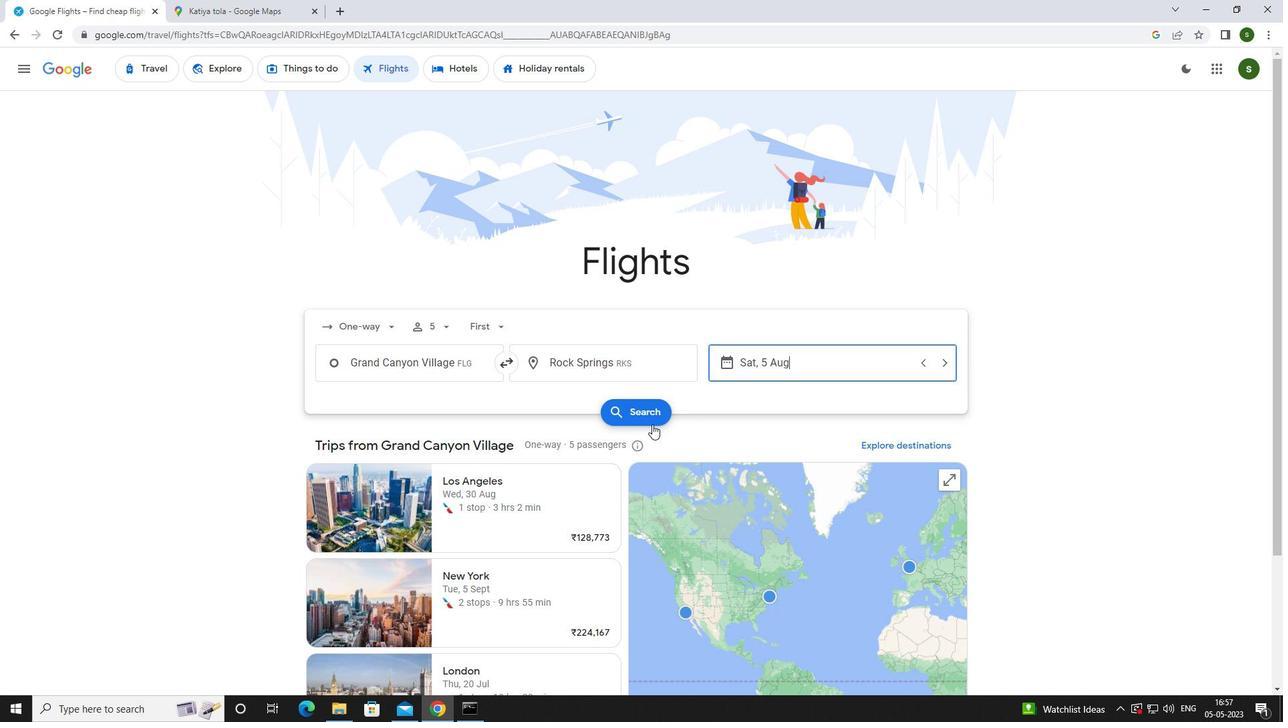 
Action: Mouse moved to (328, 194)
Screenshot: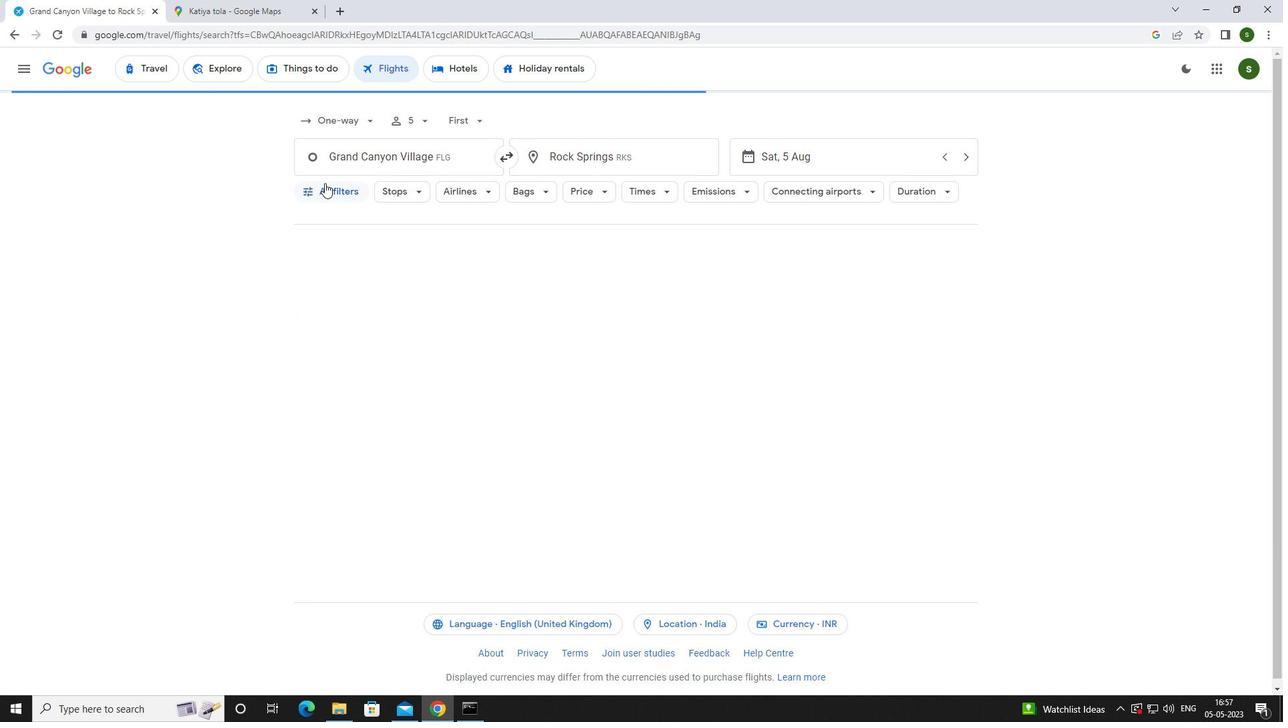 
Action: Mouse pressed left at (328, 194)
Screenshot: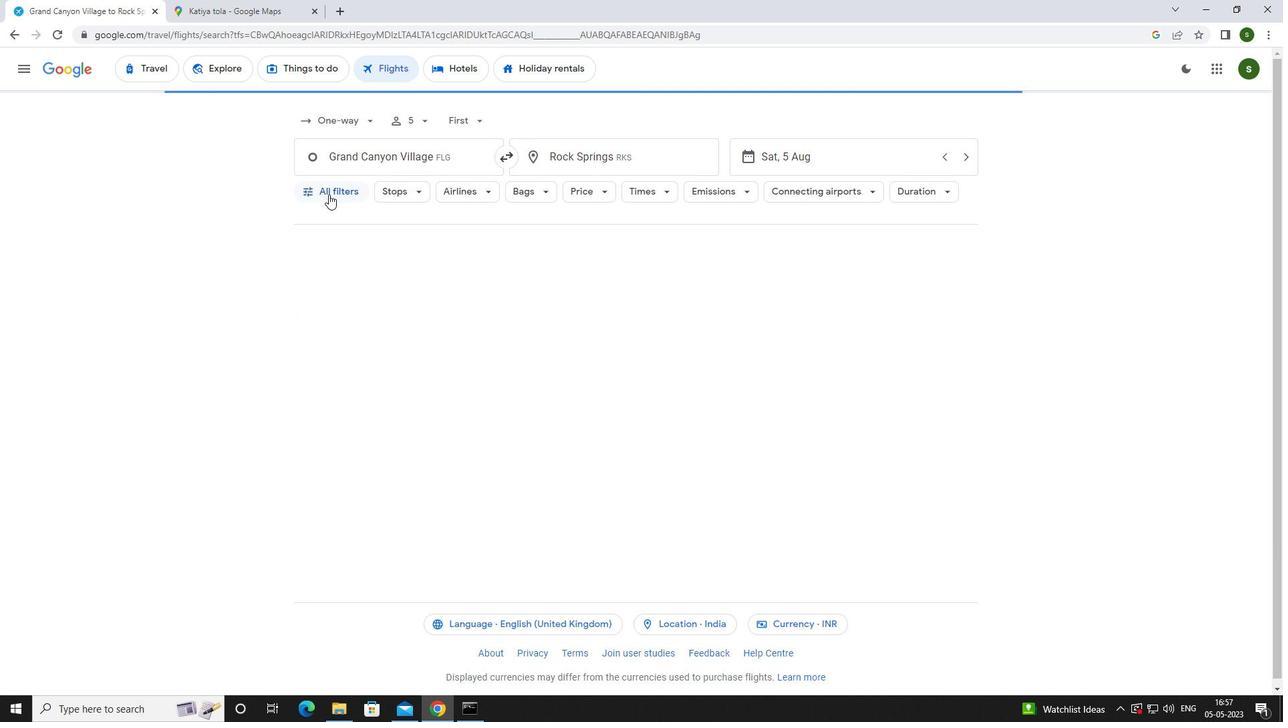 
Action: Mouse moved to (495, 473)
Screenshot: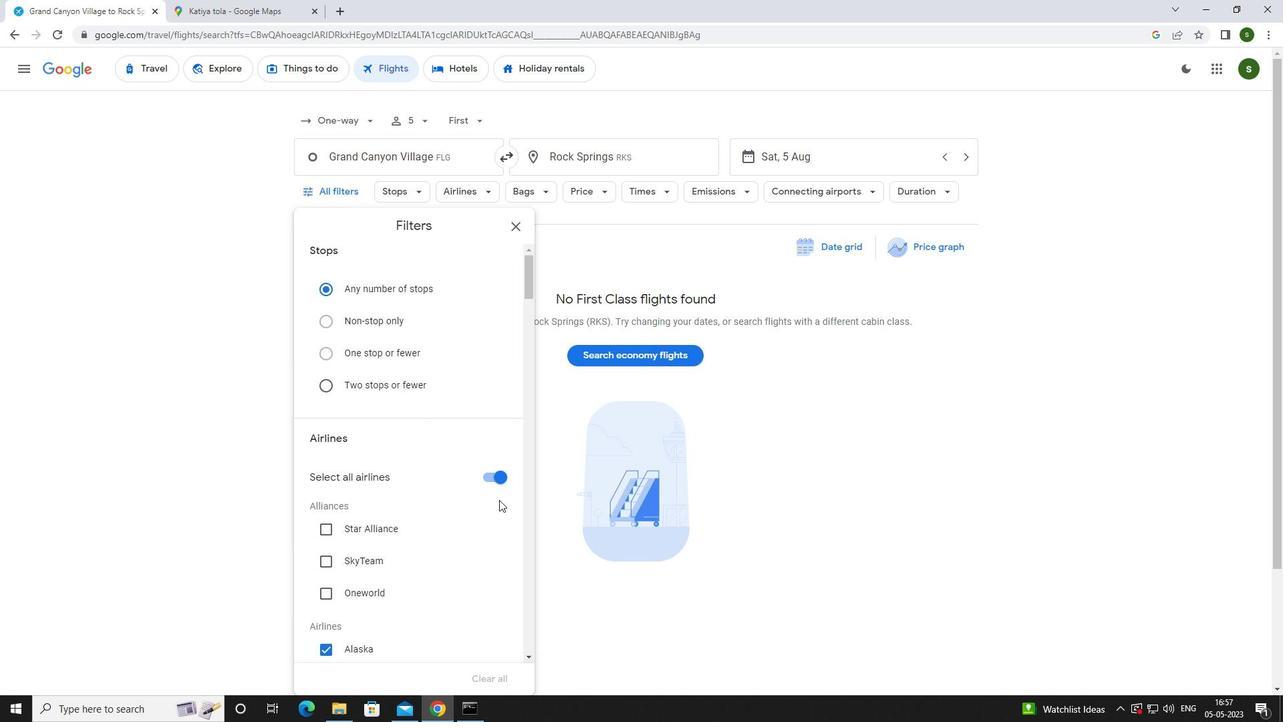 
Action: Mouse pressed left at (495, 473)
Screenshot: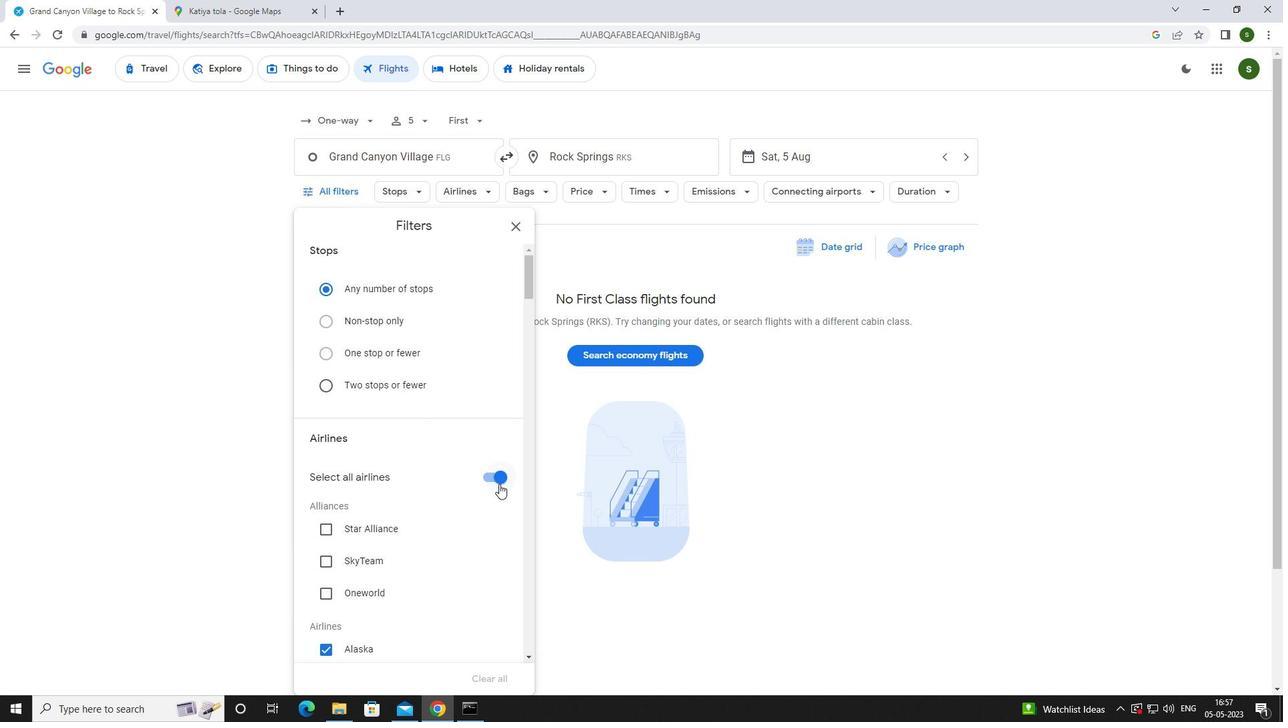 
Action: Mouse moved to (449, 457)
Screenshot: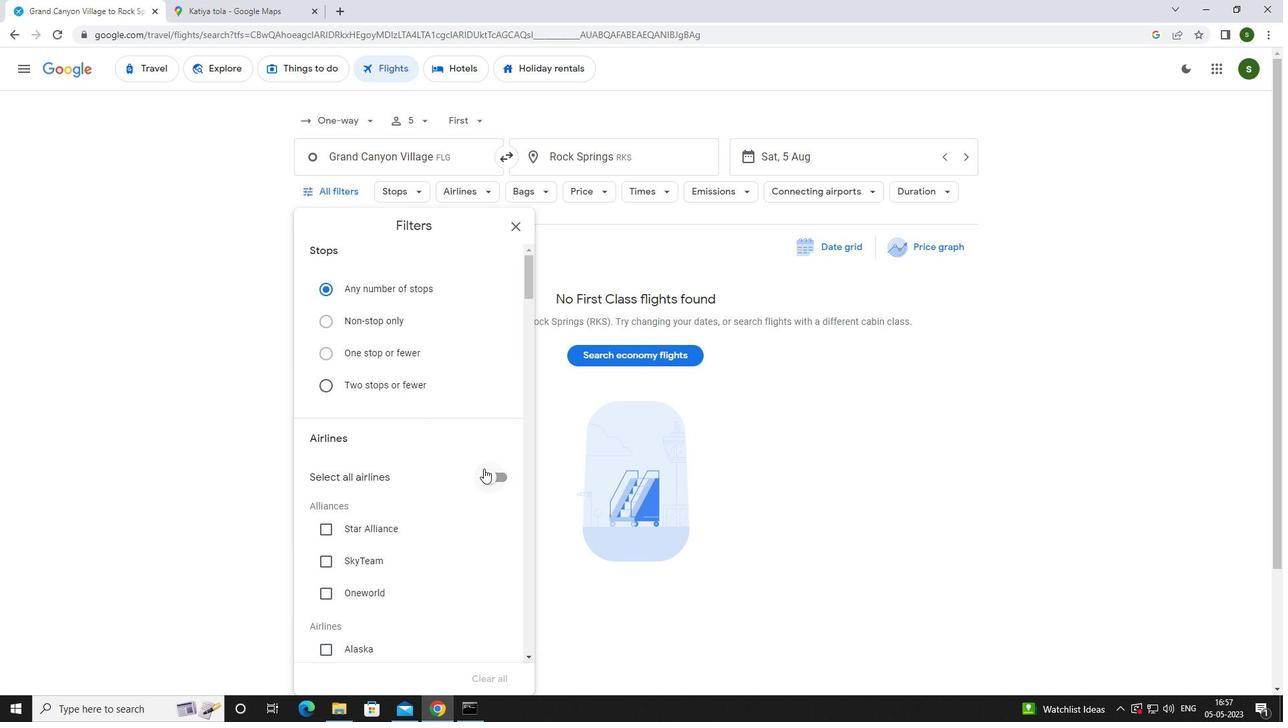 
Action: Mouse scrolled (449, 456) with delta (0, 0)
Screenshot: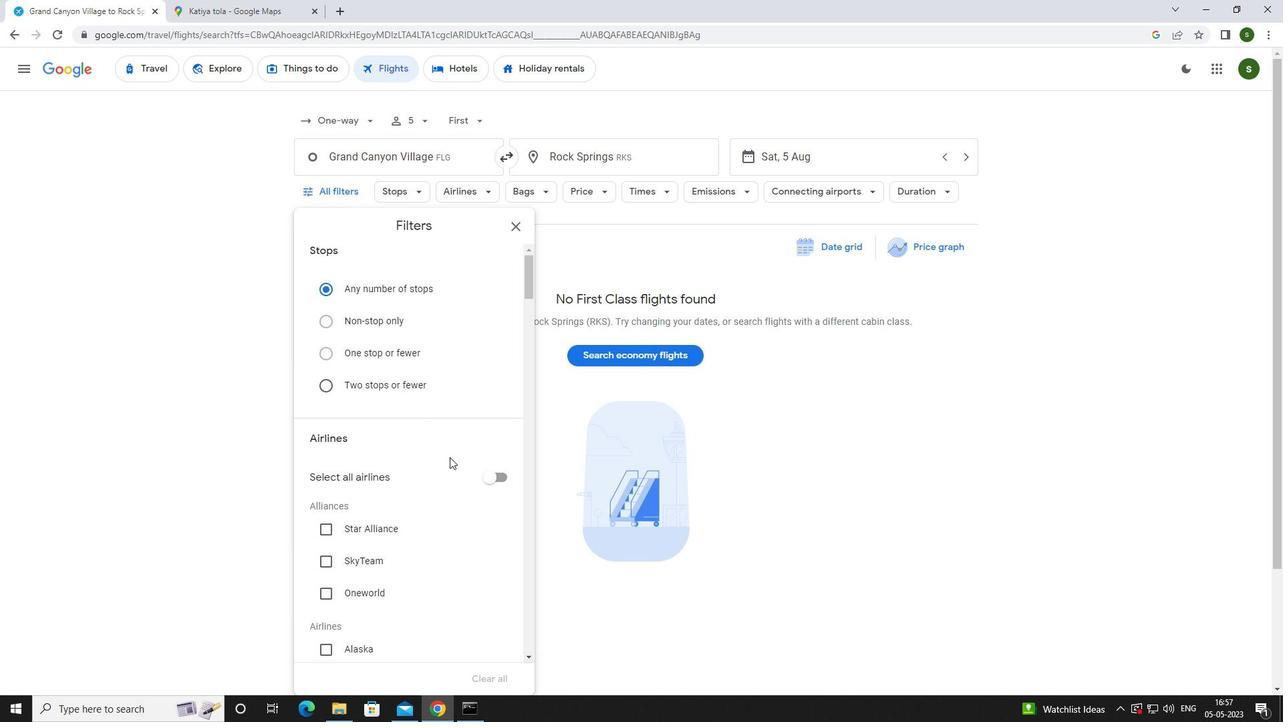 
Action: Mouse scrolled (449, 456) with delta (0, 0)
Screenshot: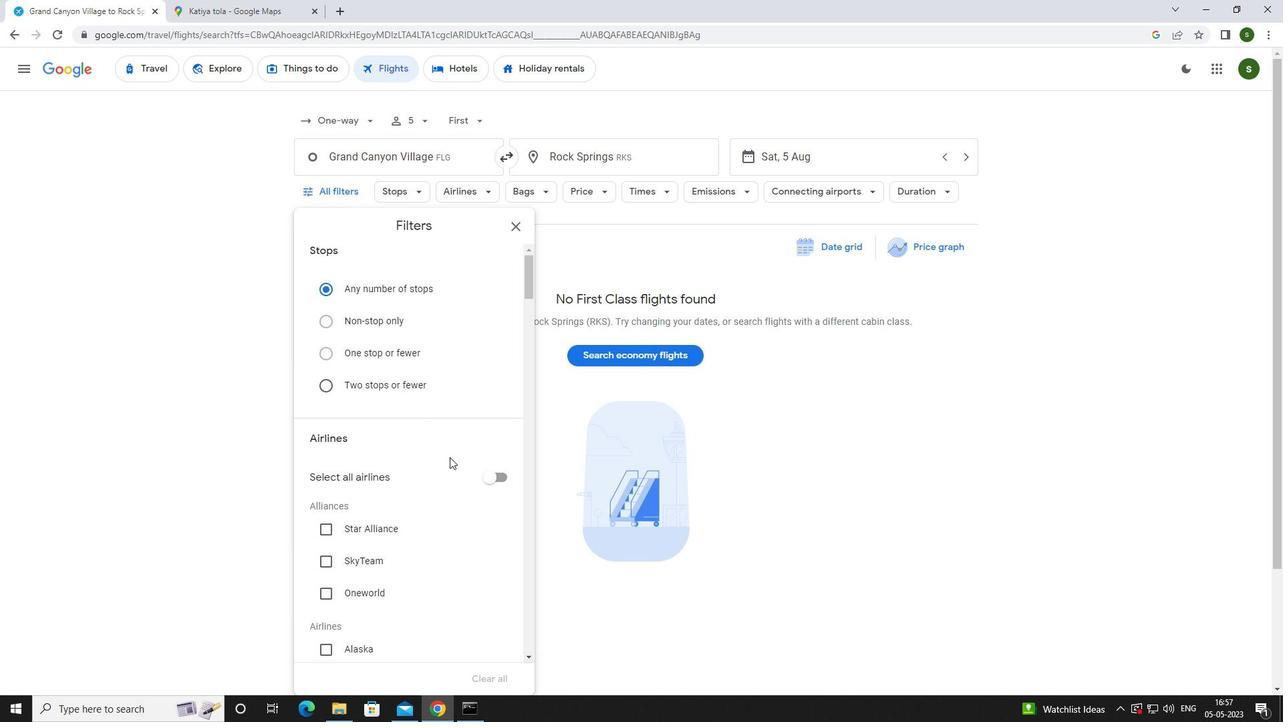 
Action: Mouse scrolled (449, 456) with delta (0, 0)
Screenshot: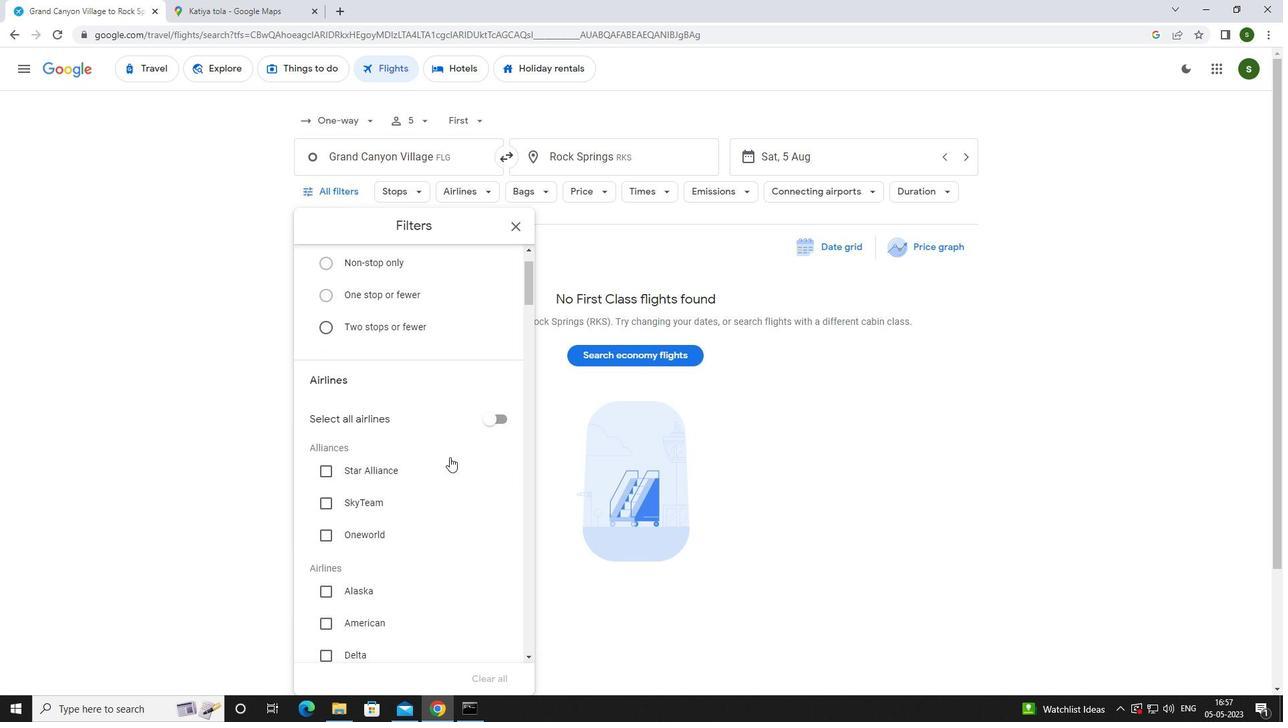 
Action: Mouse scrolled (449, 456) with delta (0, 0)
Screenshot: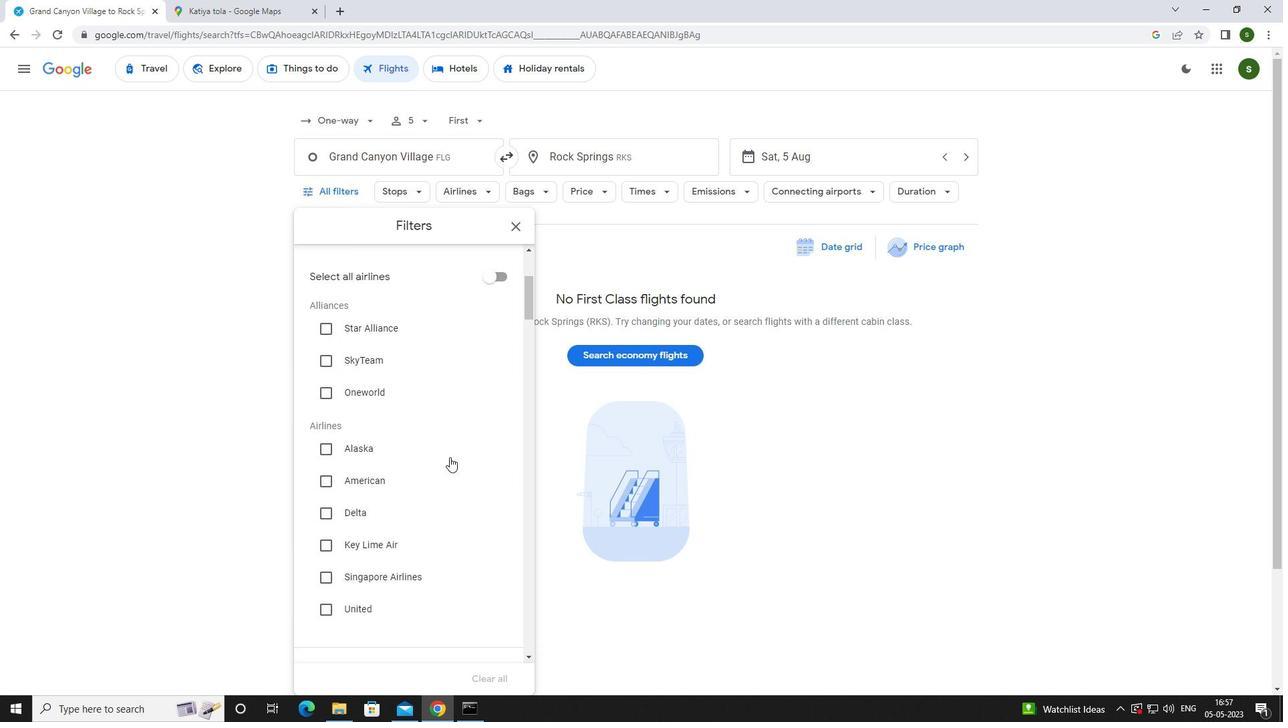 
Action: Mouse scrolled (449, 456) with delta (0, 0)
Screenshot: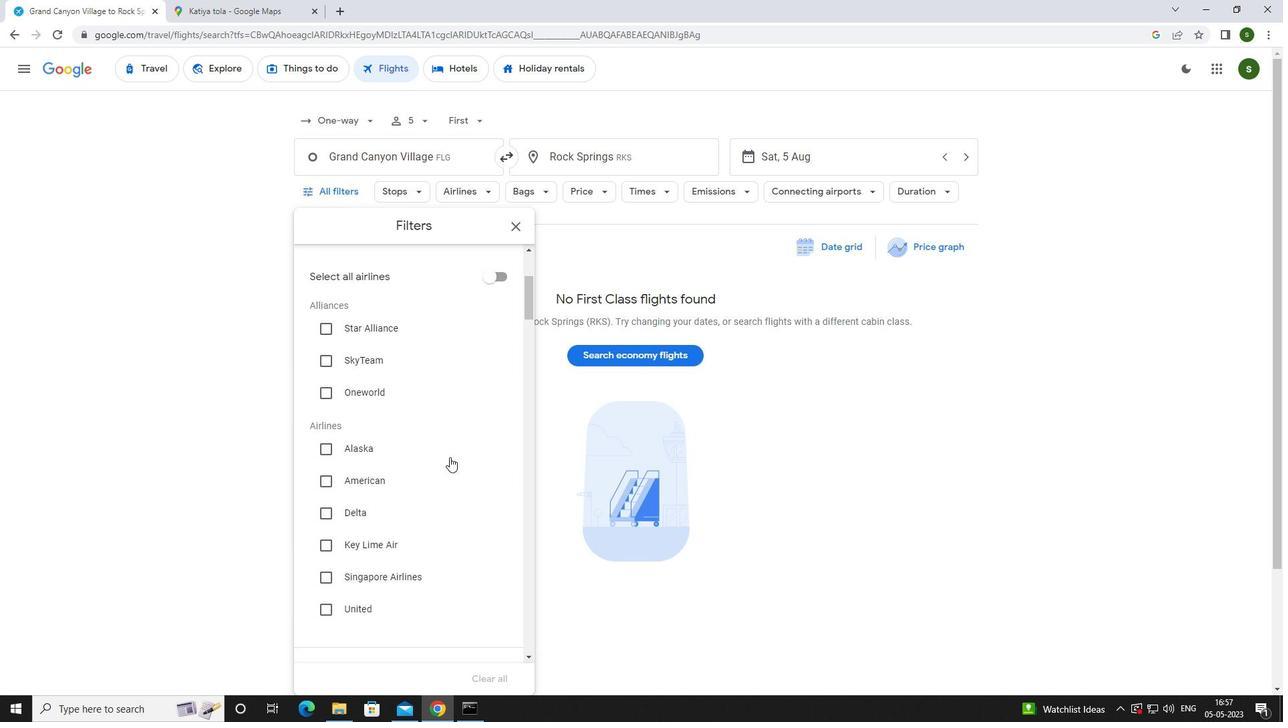 
Action: Mouse moved to (448, 450)
Screenshot: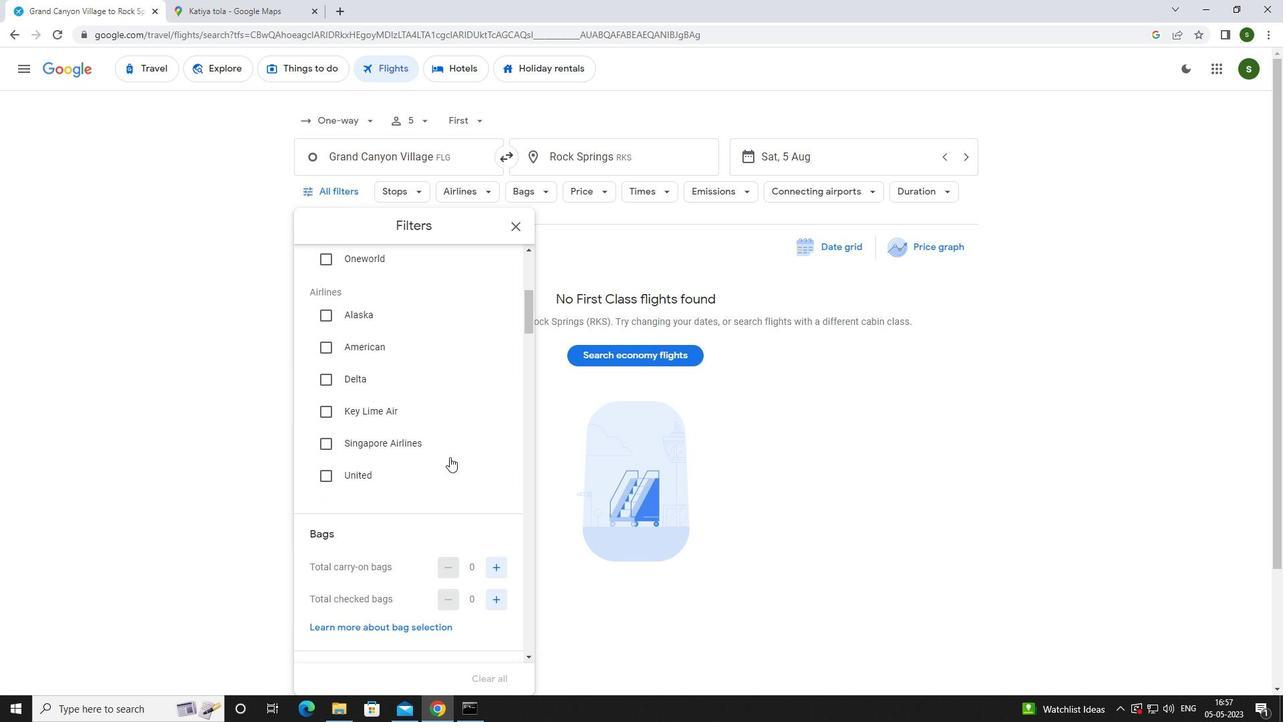 
Action: Mouse scrolled (448, 449) with delta (0, 0)
Screenshot: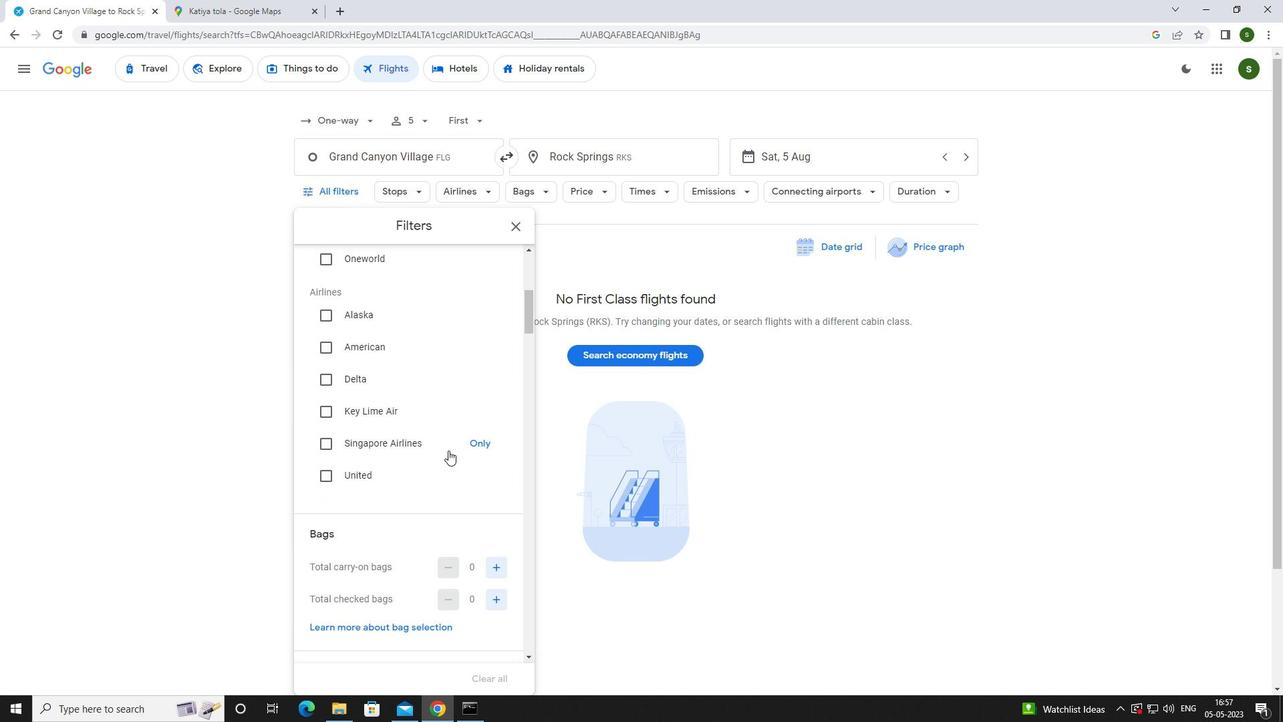 
Action: Mouse scrolled (448, 449) with delta (0, 0)
Screenshot: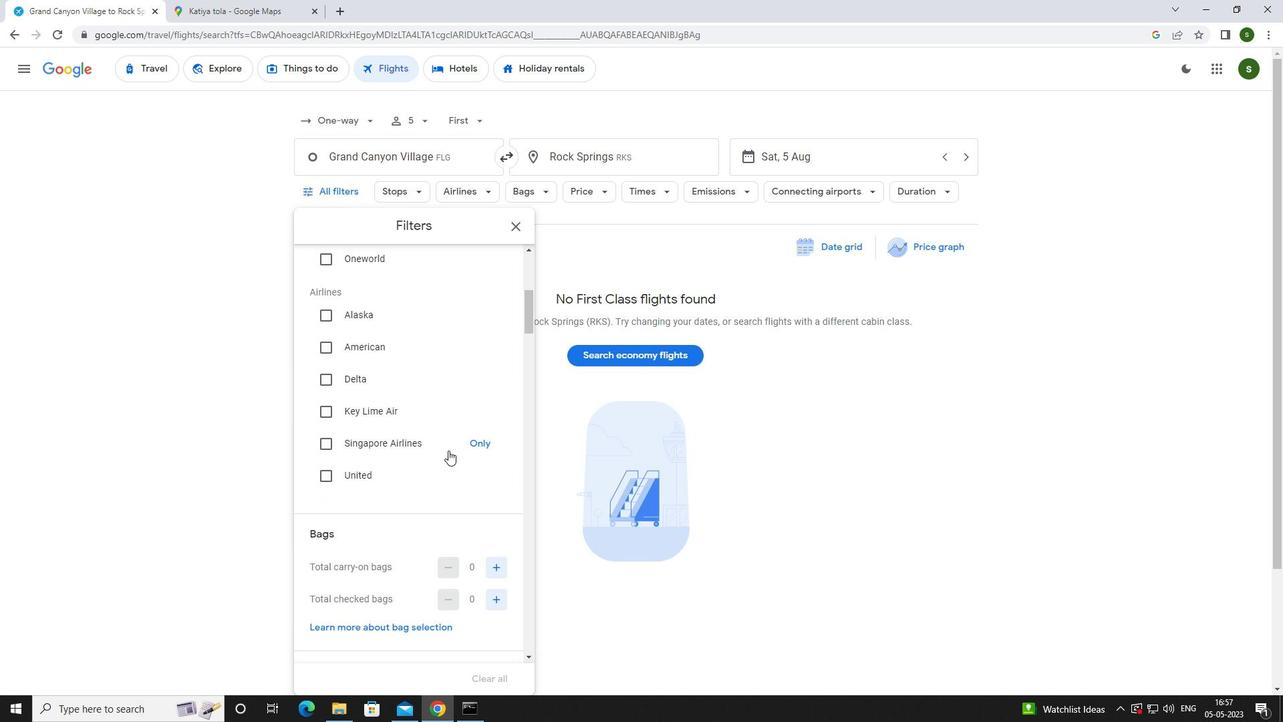 
Action: Mouse scrolled (448, 449) with delta (0, 0)
Screenshot: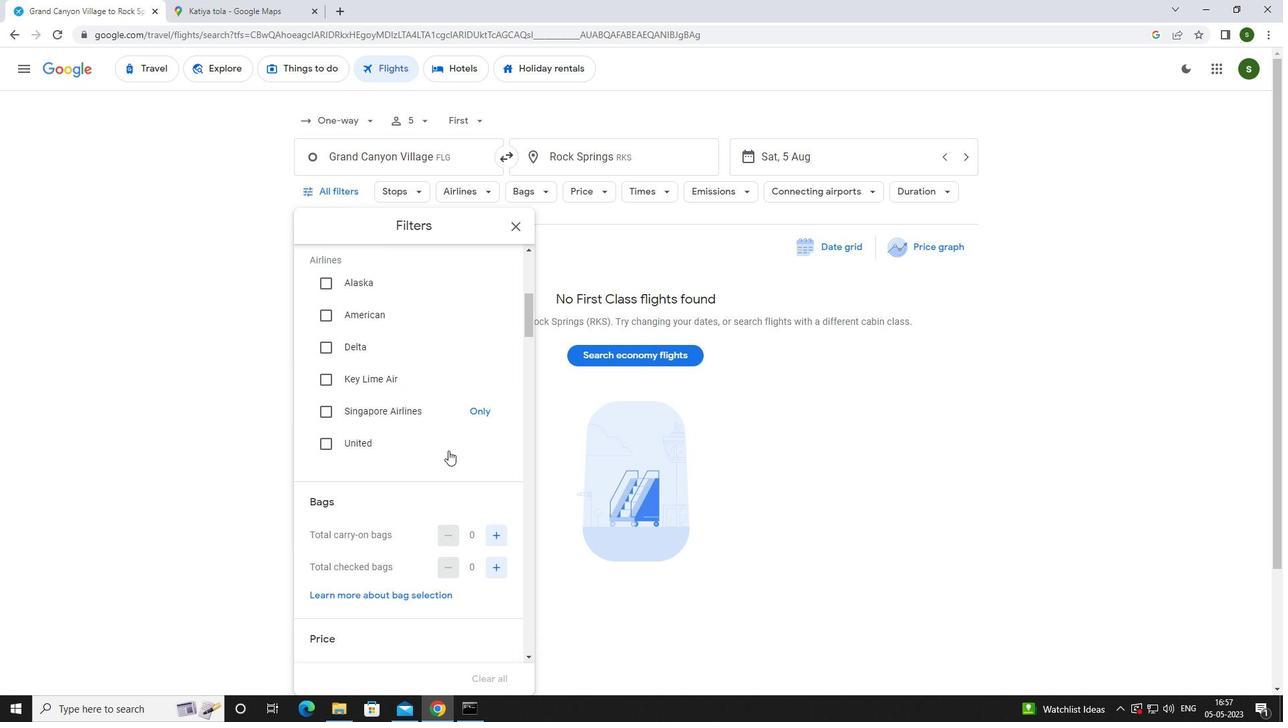 
Action: Mouse moved to (496, 402)
Screenshot: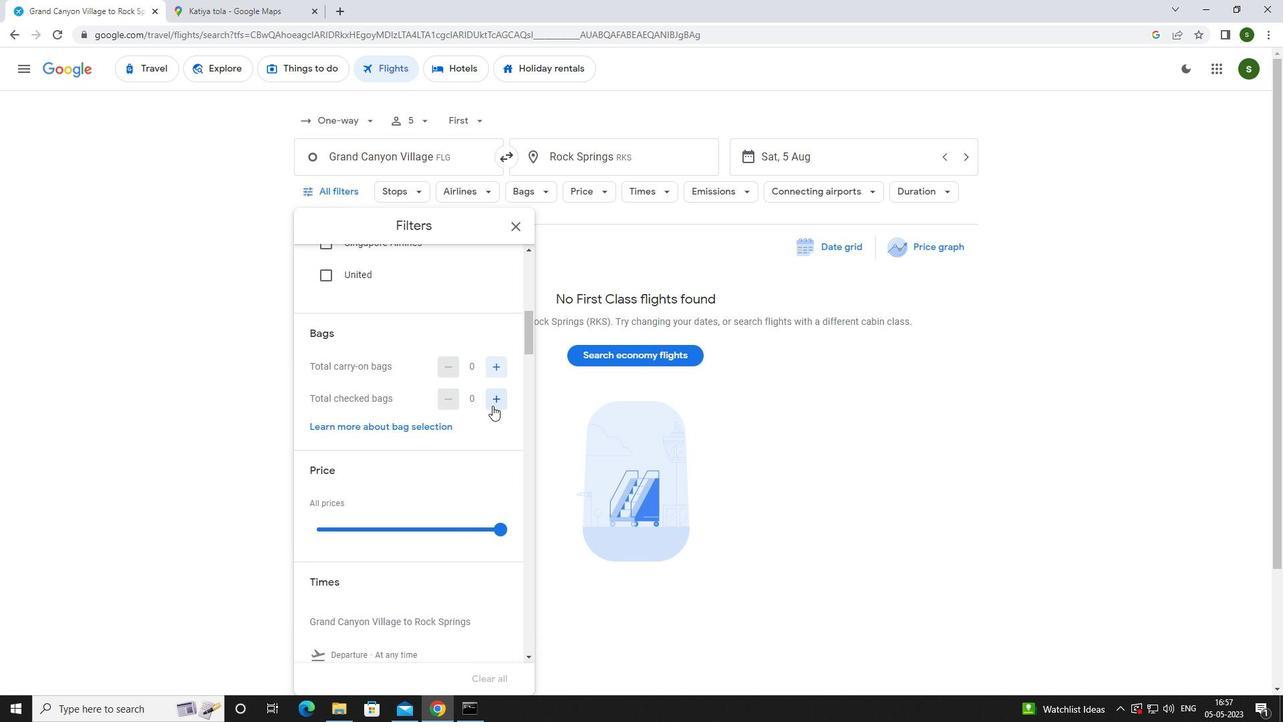 
Action: Mouse pressed left at (496, 402)
Screenshot: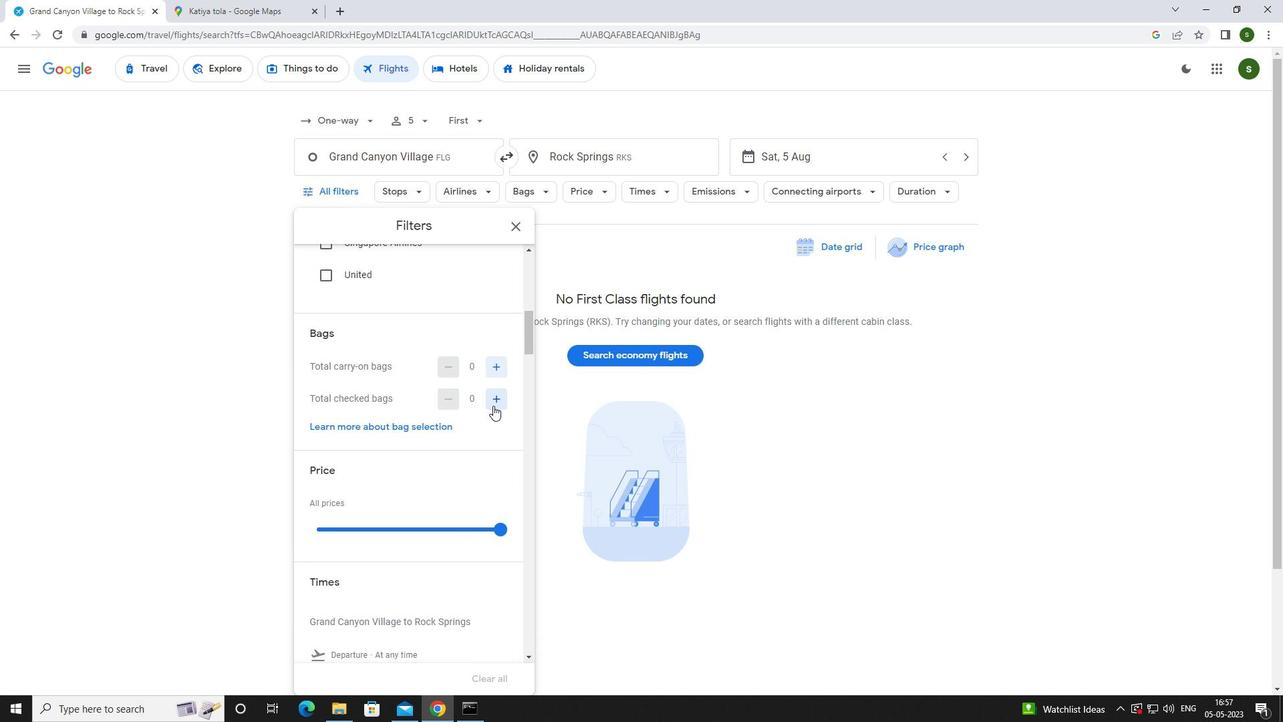 
Action: Mouse moved to (486, 422)
Screenshot: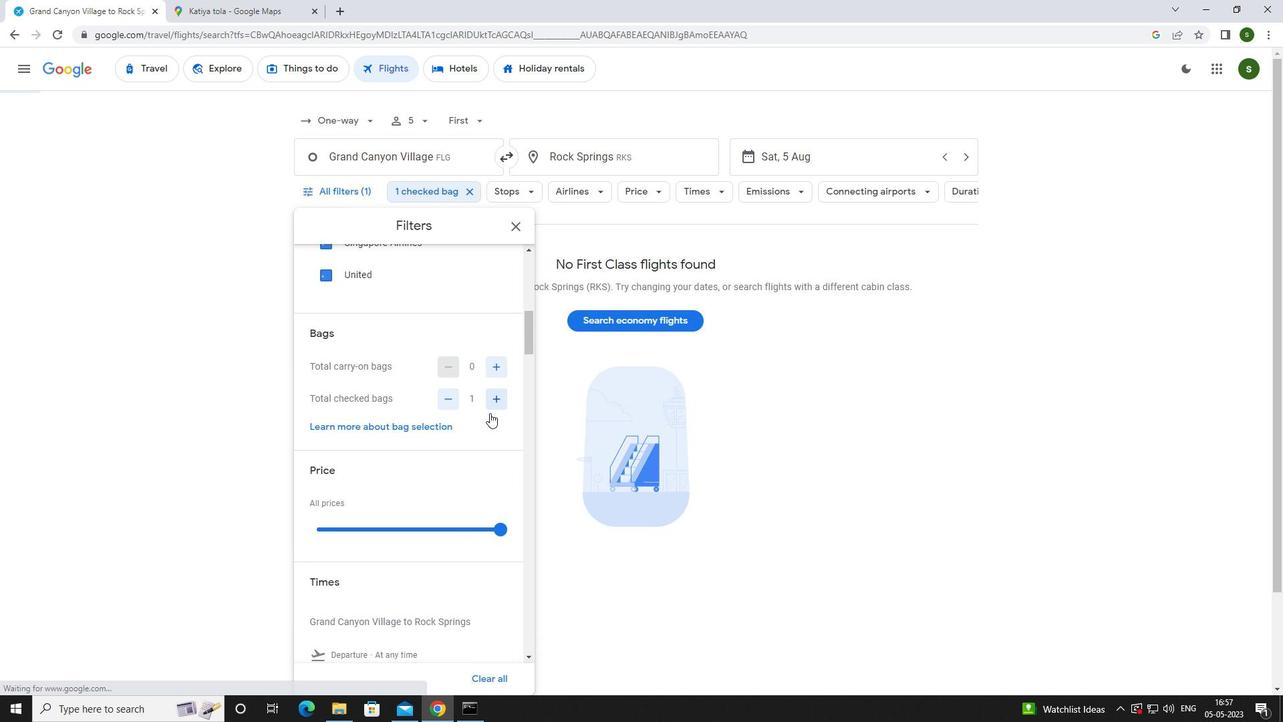 
Action: Mouse scrolled (486, 421) with delta (0, 0)
Screenshot: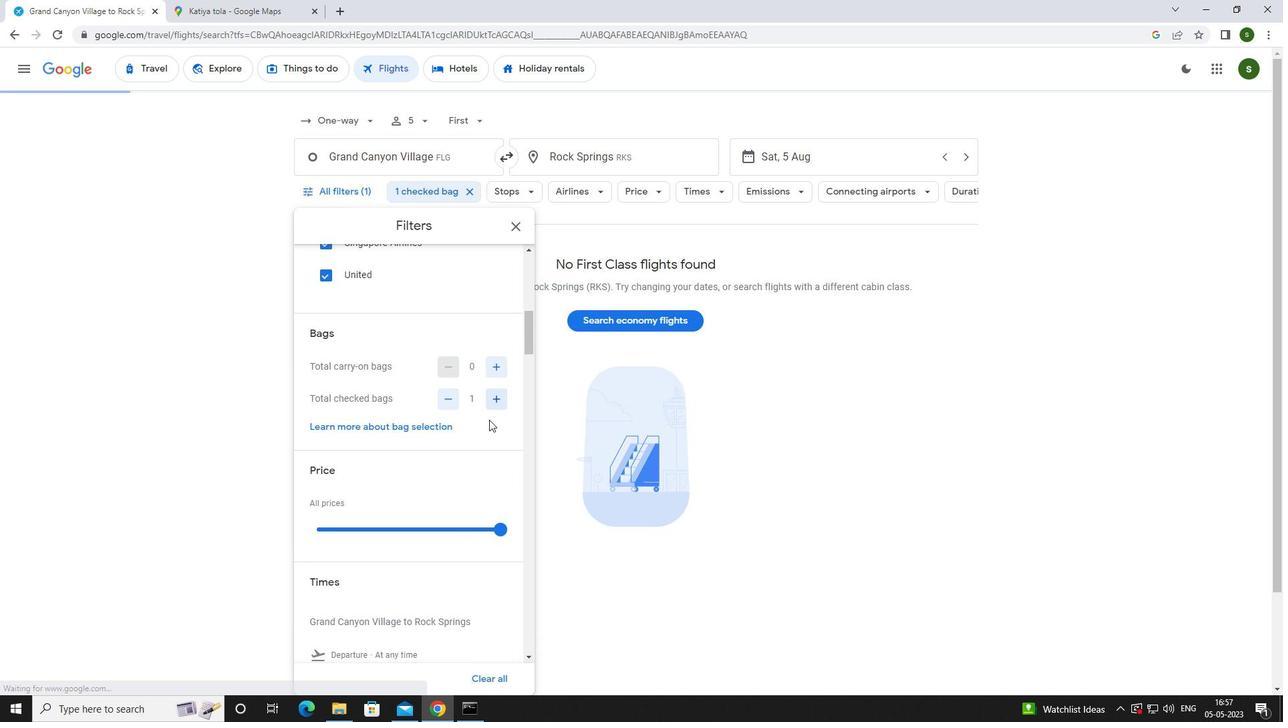 
Action: Mouse scrolled (486, 421) with delta (0, 0)
Screenshot: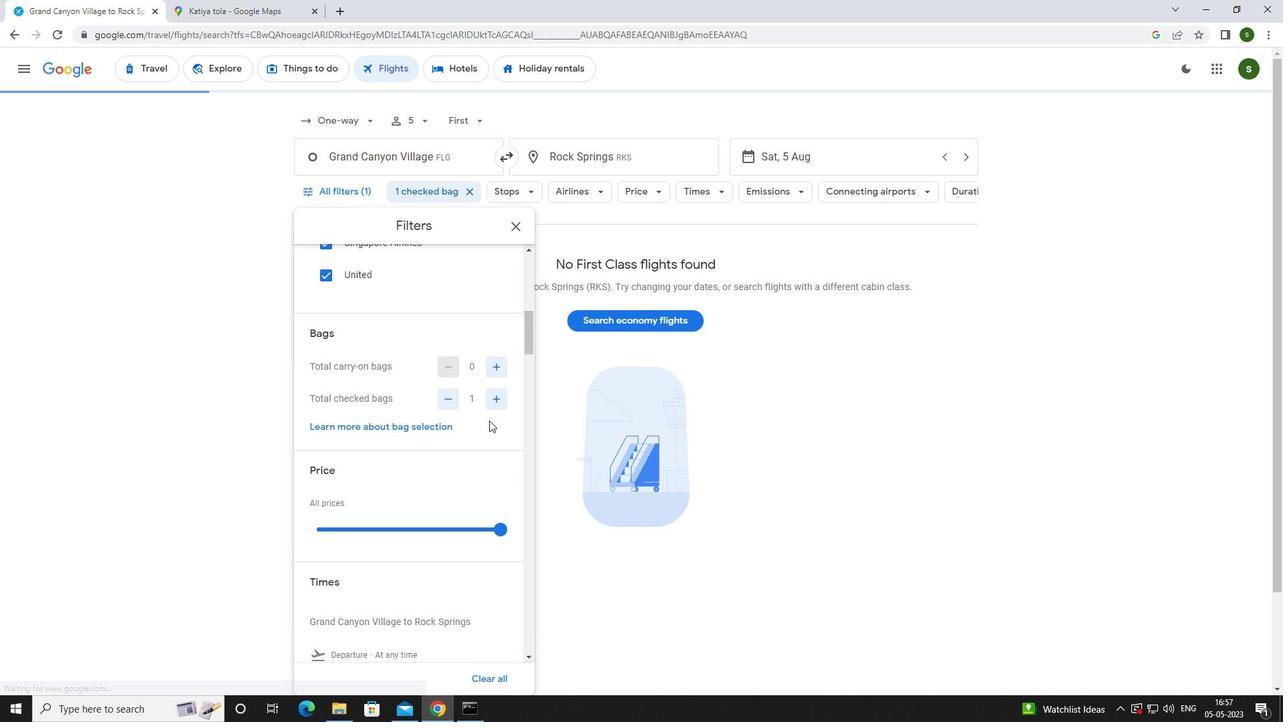 
Action: Mouse moved to (500, 399)
Screenshot: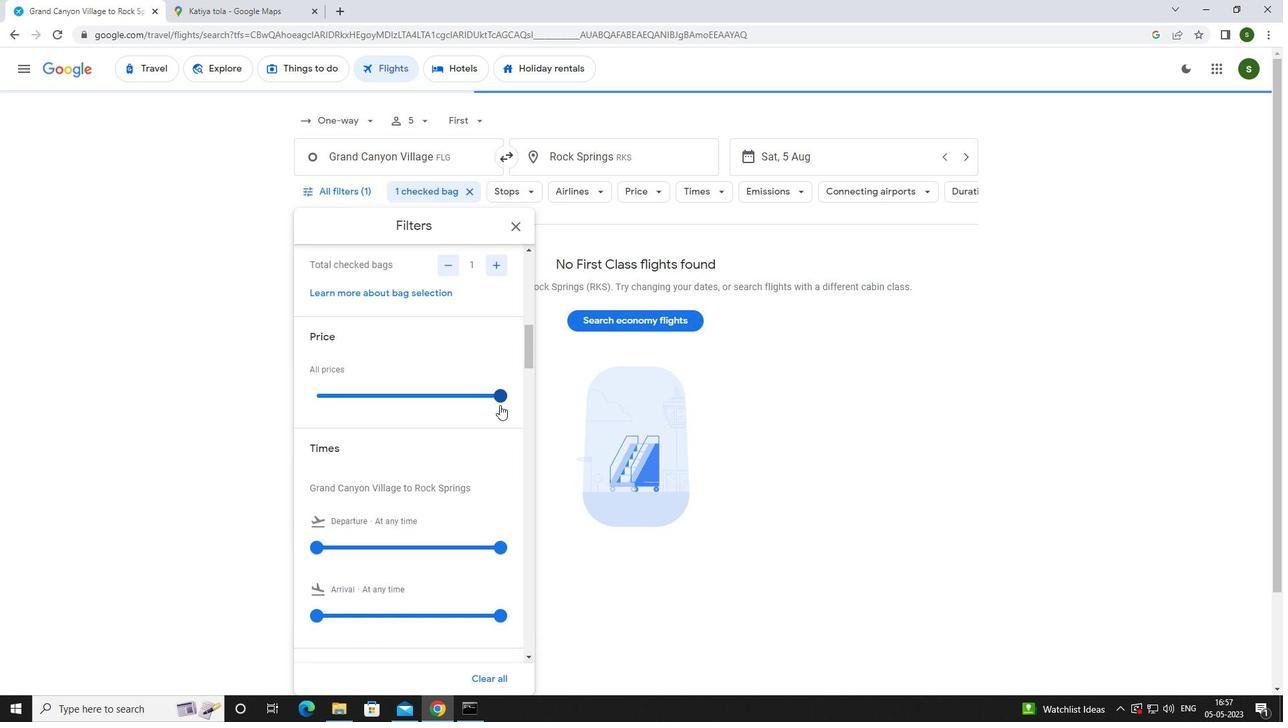 
Action: Mouse pressed left at (500, 399)
Screenshot: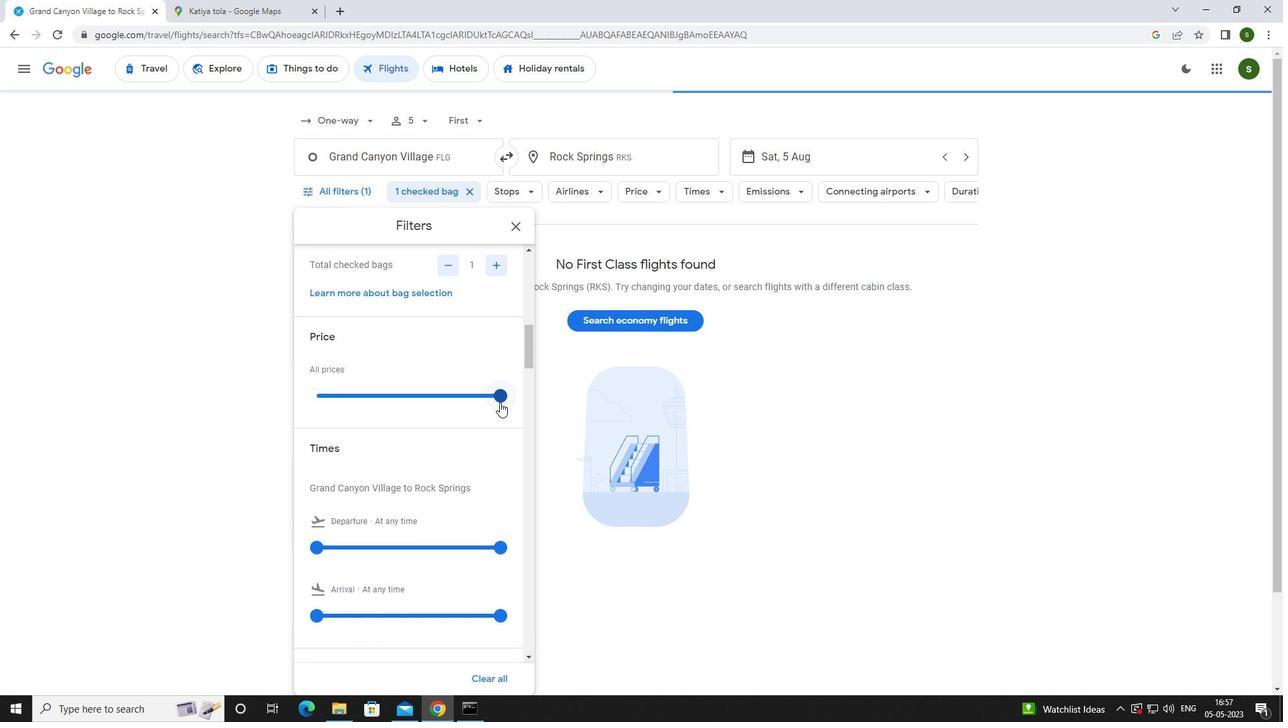 
Action: Mouse moved to (498, 398)
Screenshot: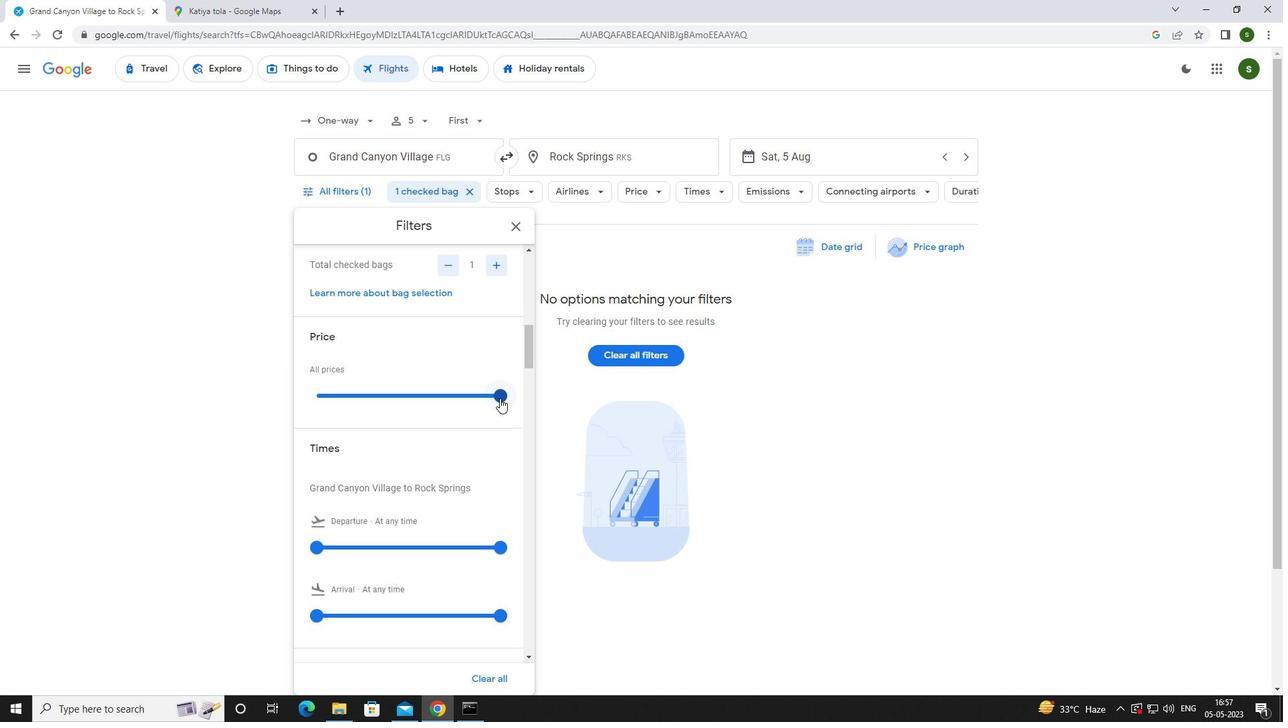 
Action: Mouse scrolled (498, 397) with delta (0, 0)
Screenshot: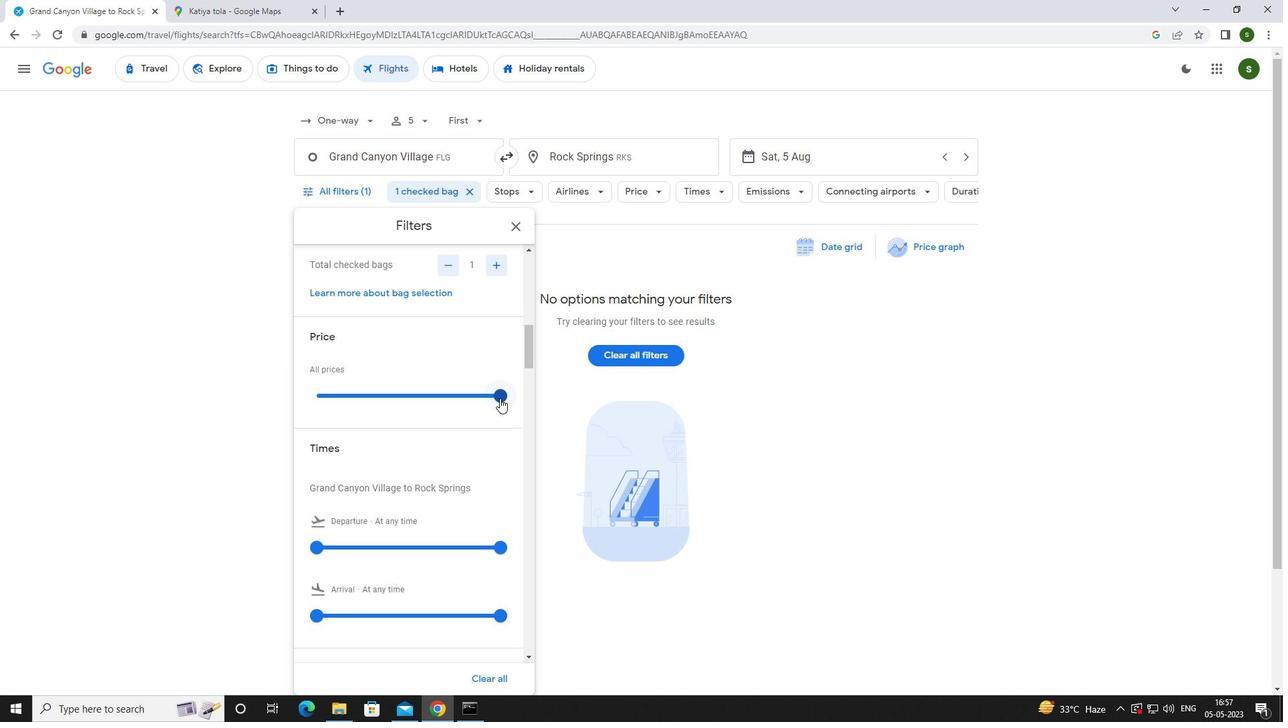 
Action: Mouse moved to (315, 484)
Screenshot: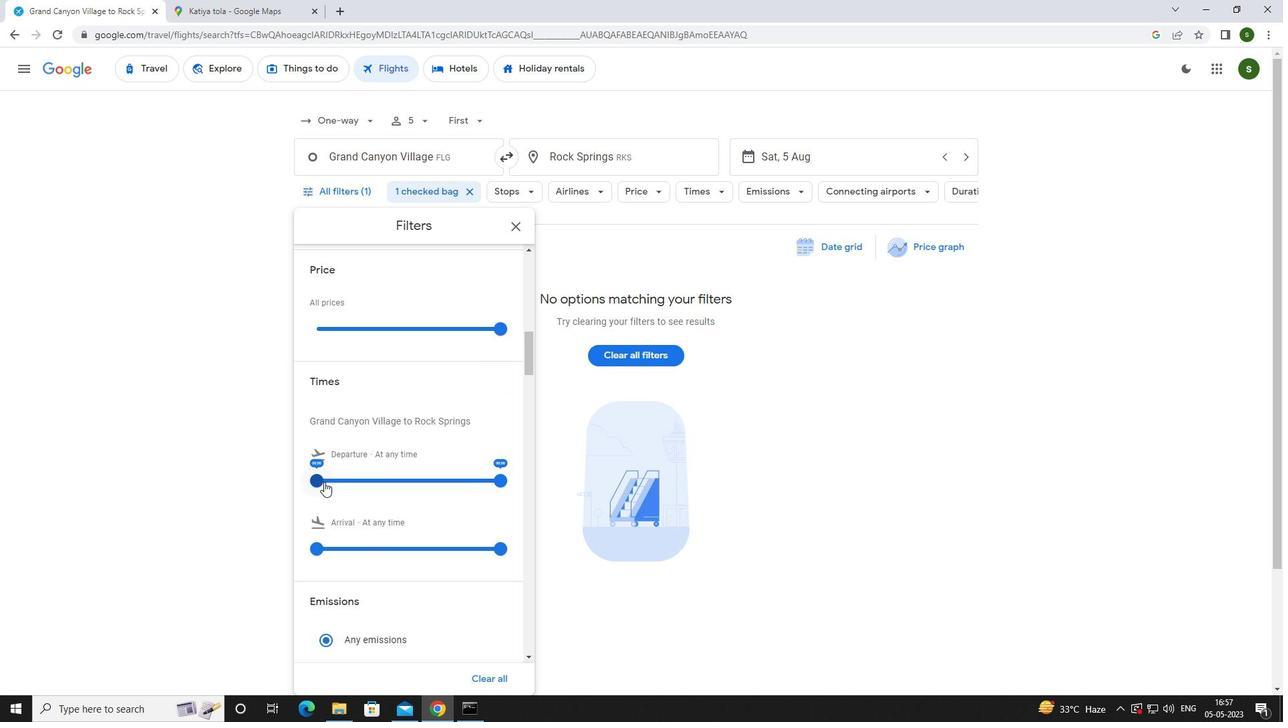 
Action: Mouse pressed left at (315, 484)
Screenshot: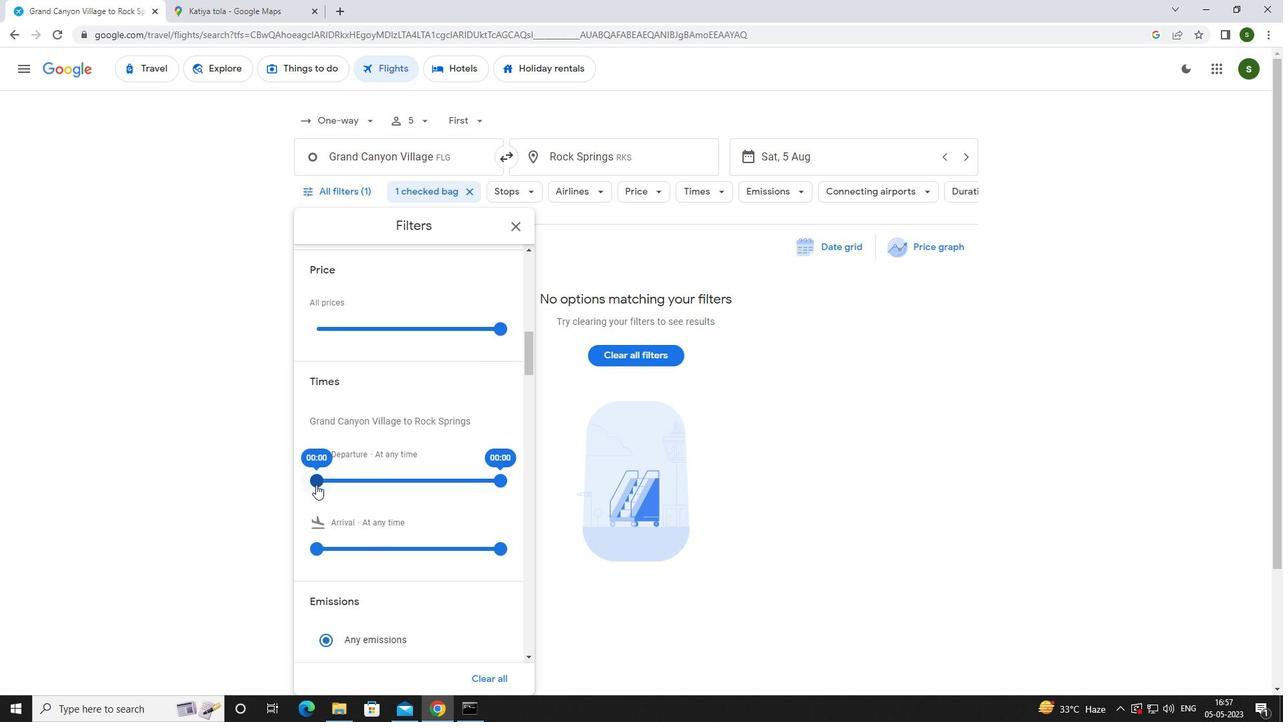 
Action: Mouse moved to (548, 553)
Screenshot: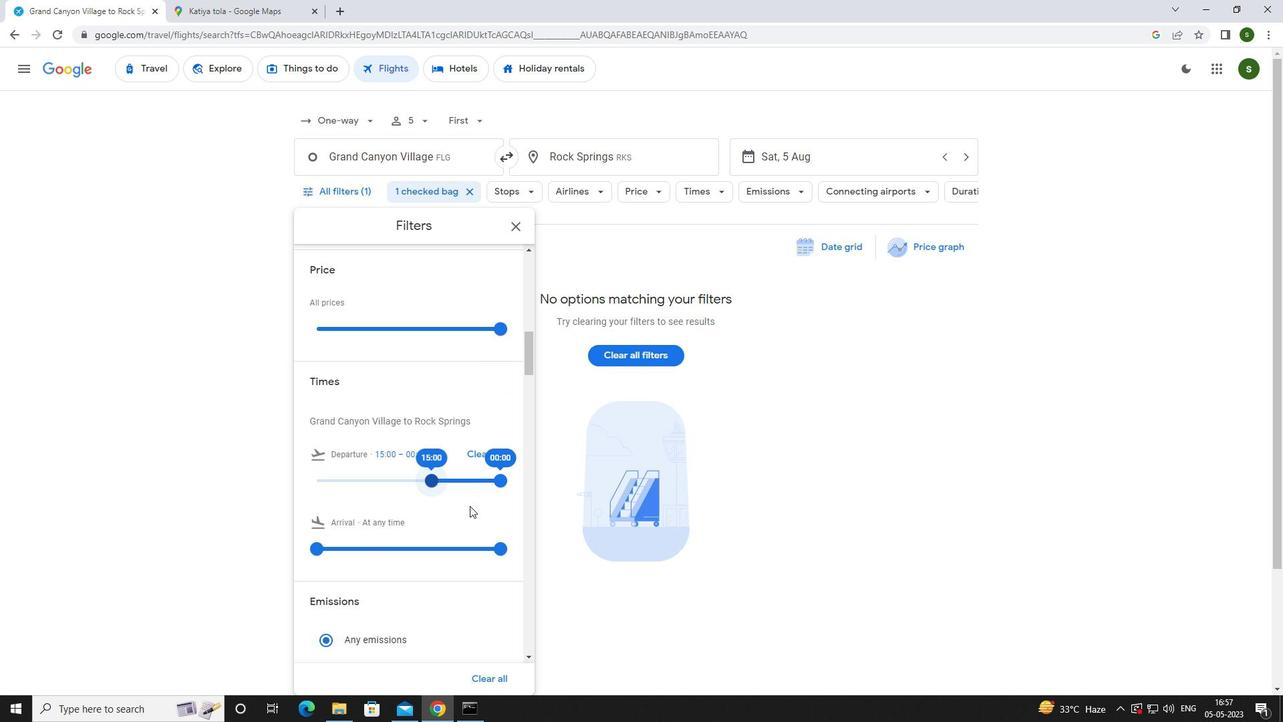 
Action: Mouse pressed left at (548, 553)
Screenshot: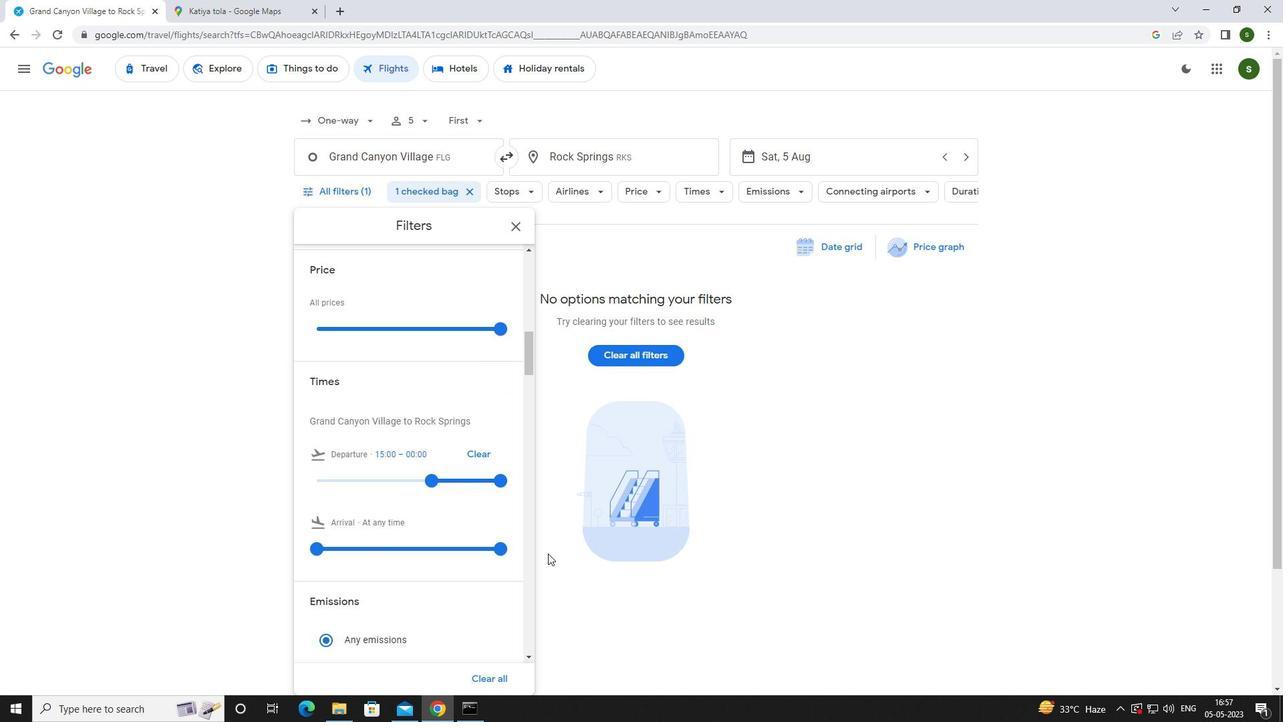 
Action: Mouse moved to (548, 553)
Screenshot: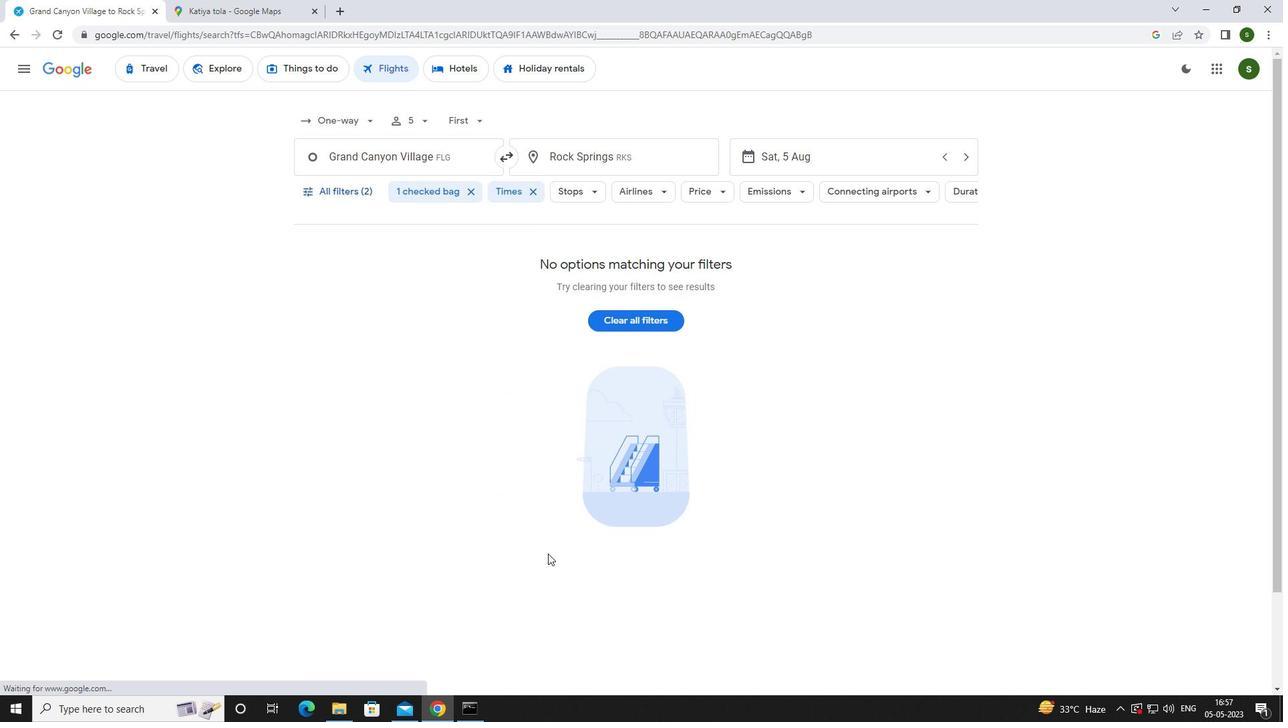 
